 Task: Create a due date automation trigger when advanced on, on the tuesday after a card is due add dates not starting tomorrow at 11:00 AM.
Action: Mouse moved to (1253, 97)
Screenshot: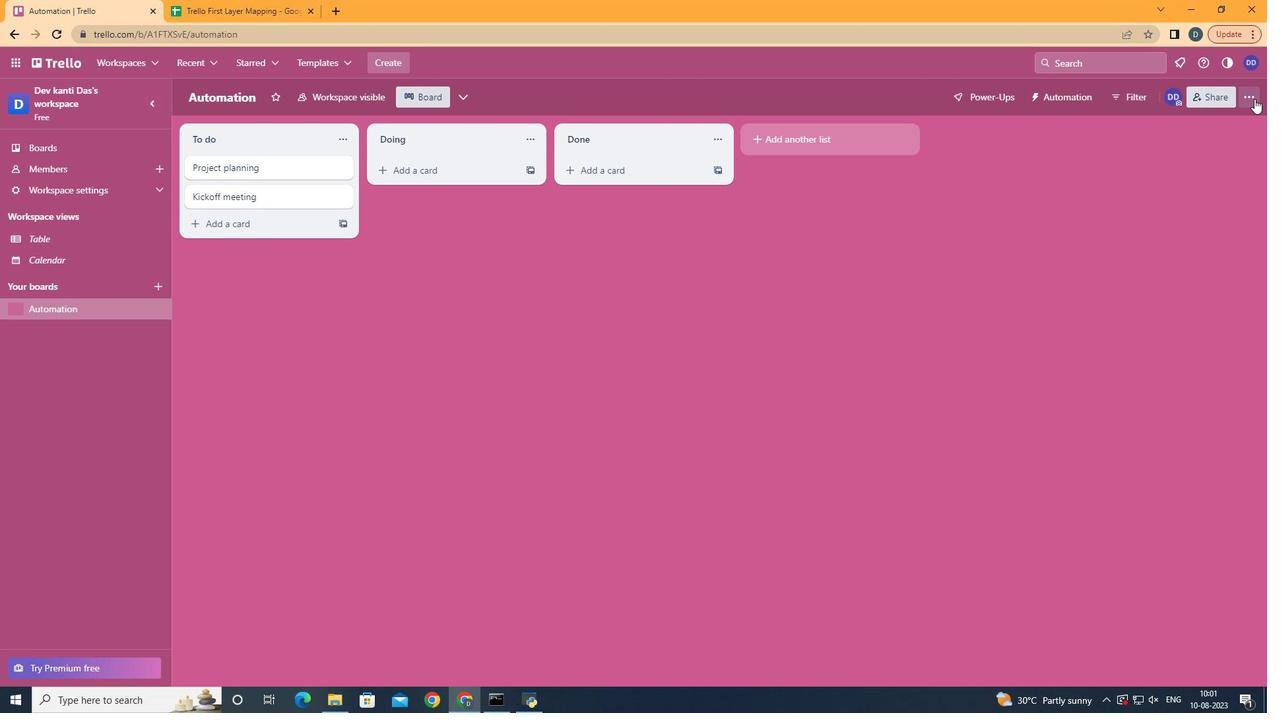 
Action: Mouse pressed left at (1253, 97)
Screenshot: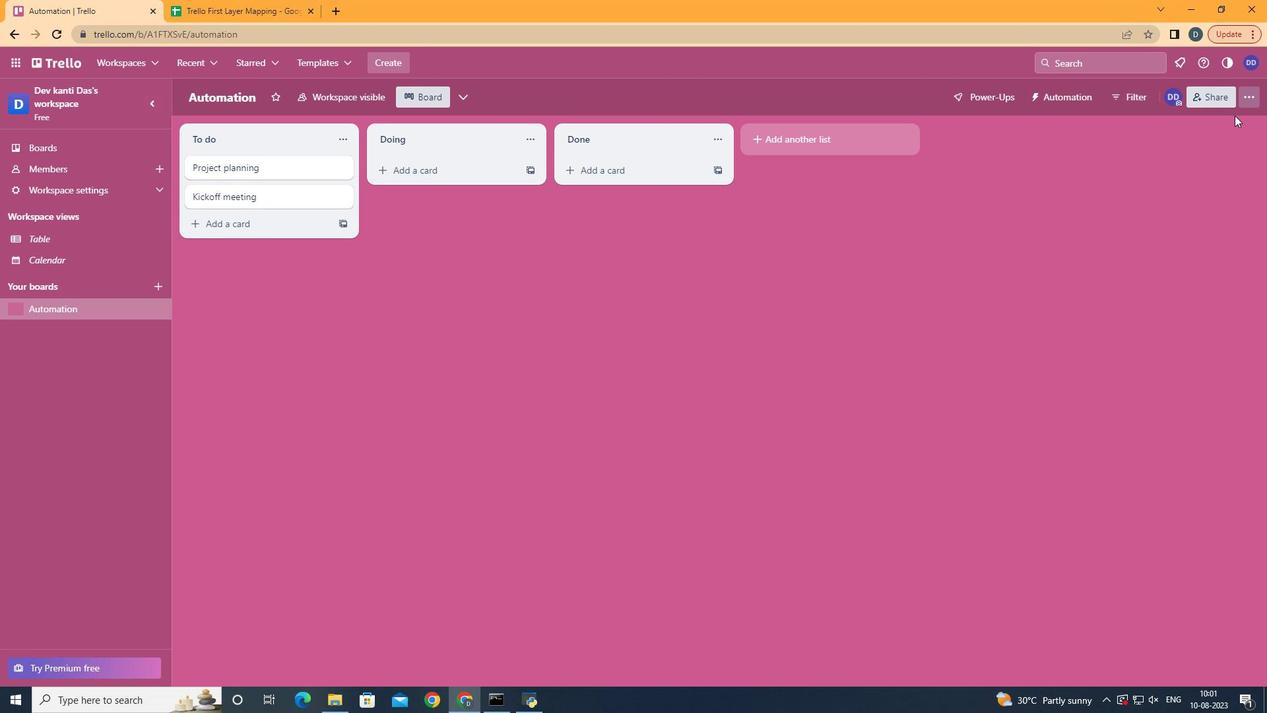 
Action: Mouse moved to (1139, 271)
Screenshot: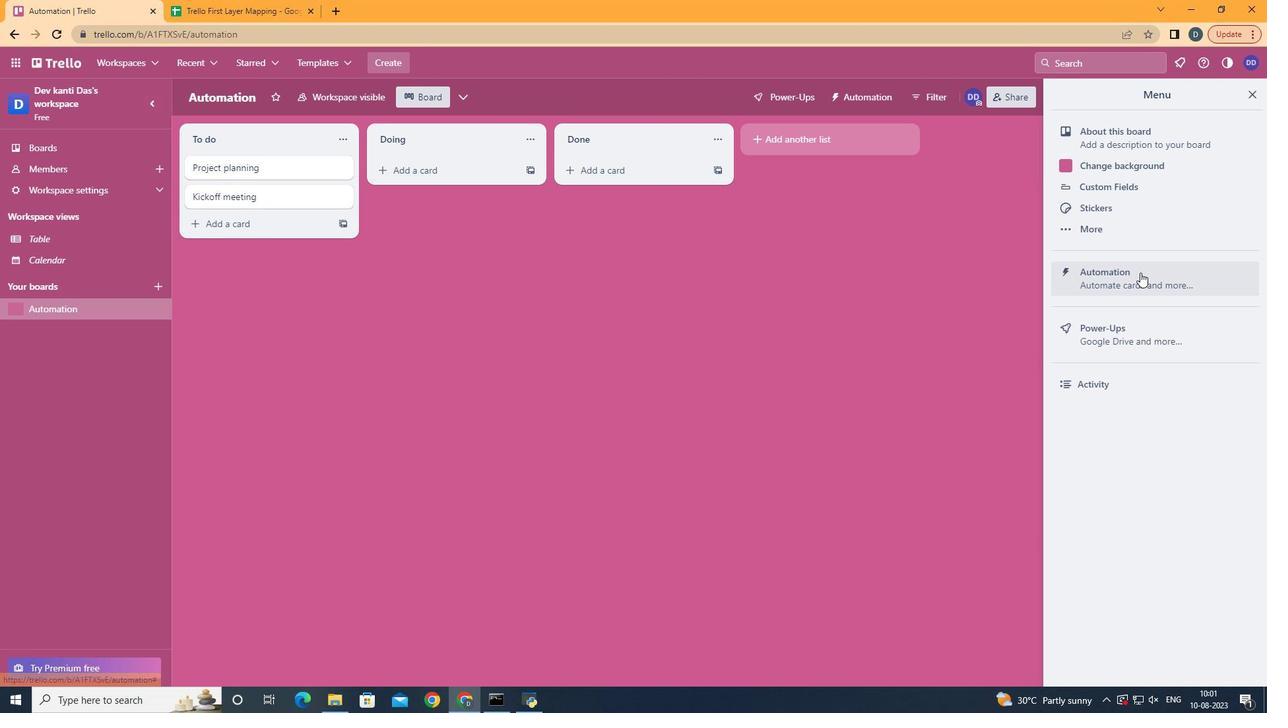 
Action: Mouse pressed left at (1139, 271)
Screenshot: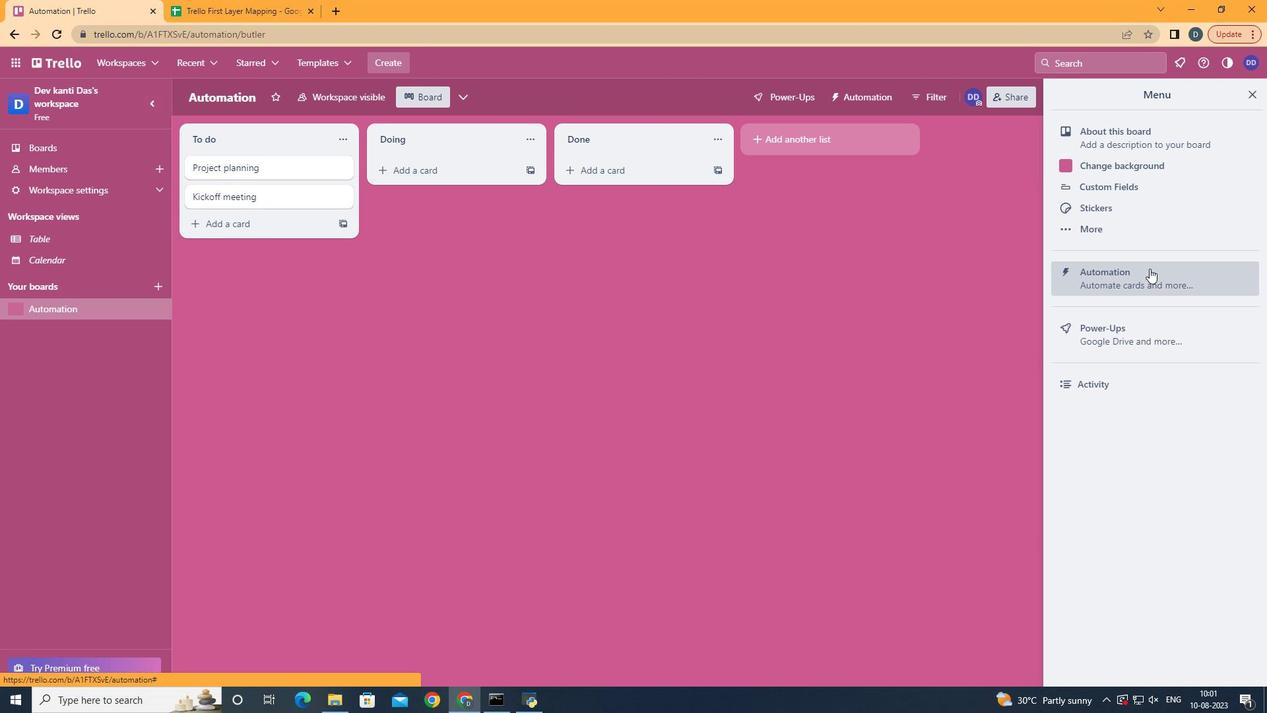 
Action: Mouse moved to (240, 268)
Screenshot: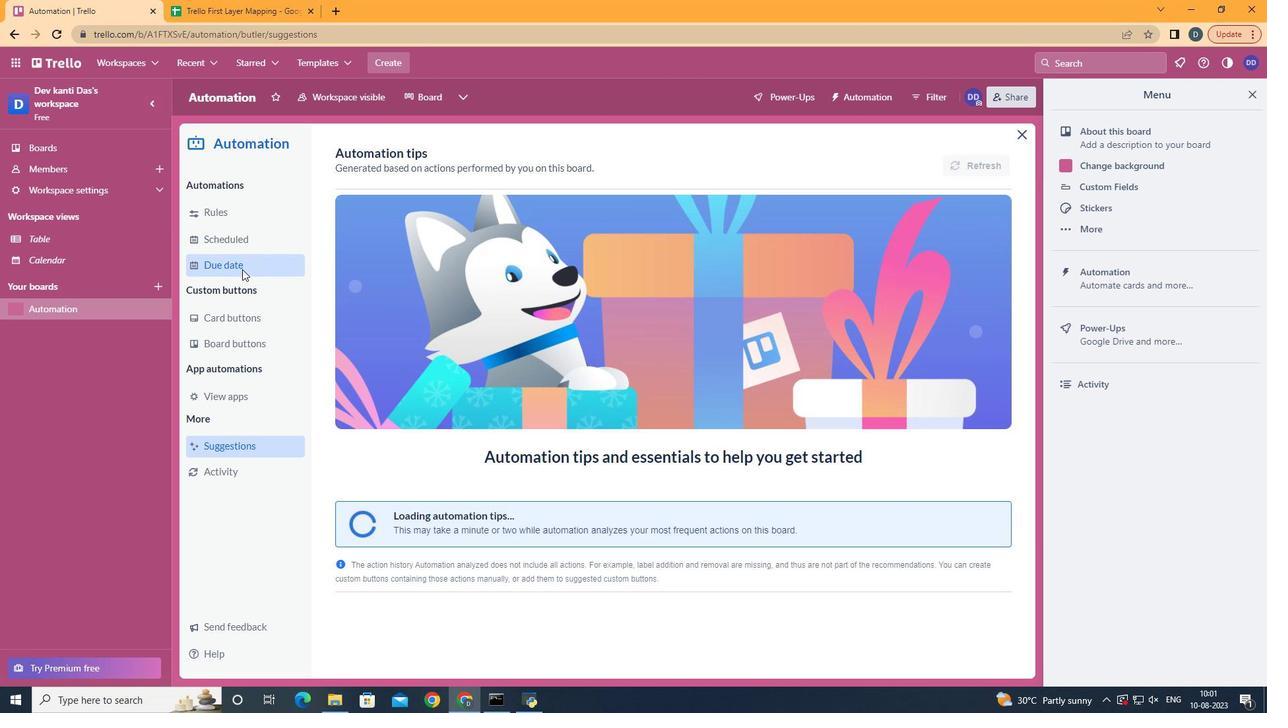 
Action: Mouse pressed left at (240, 268)
Screenshot: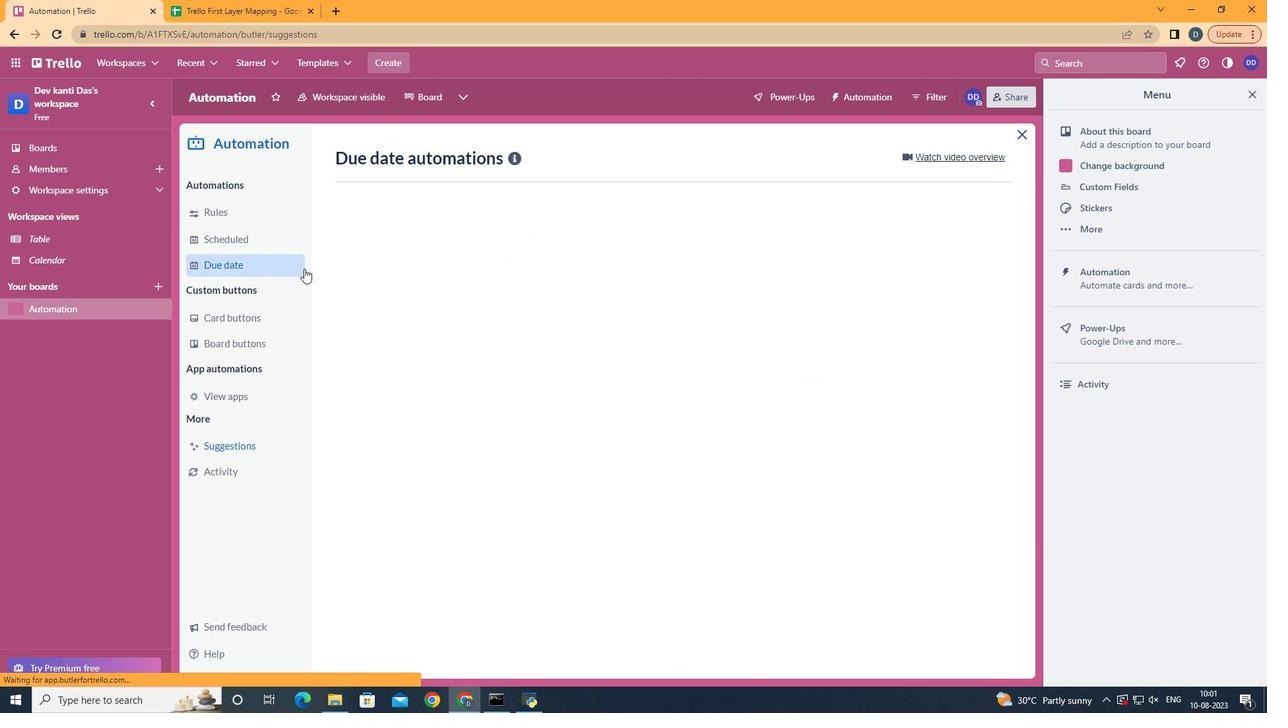 
Action: Mouse moved to (926, 150)
Screenshot: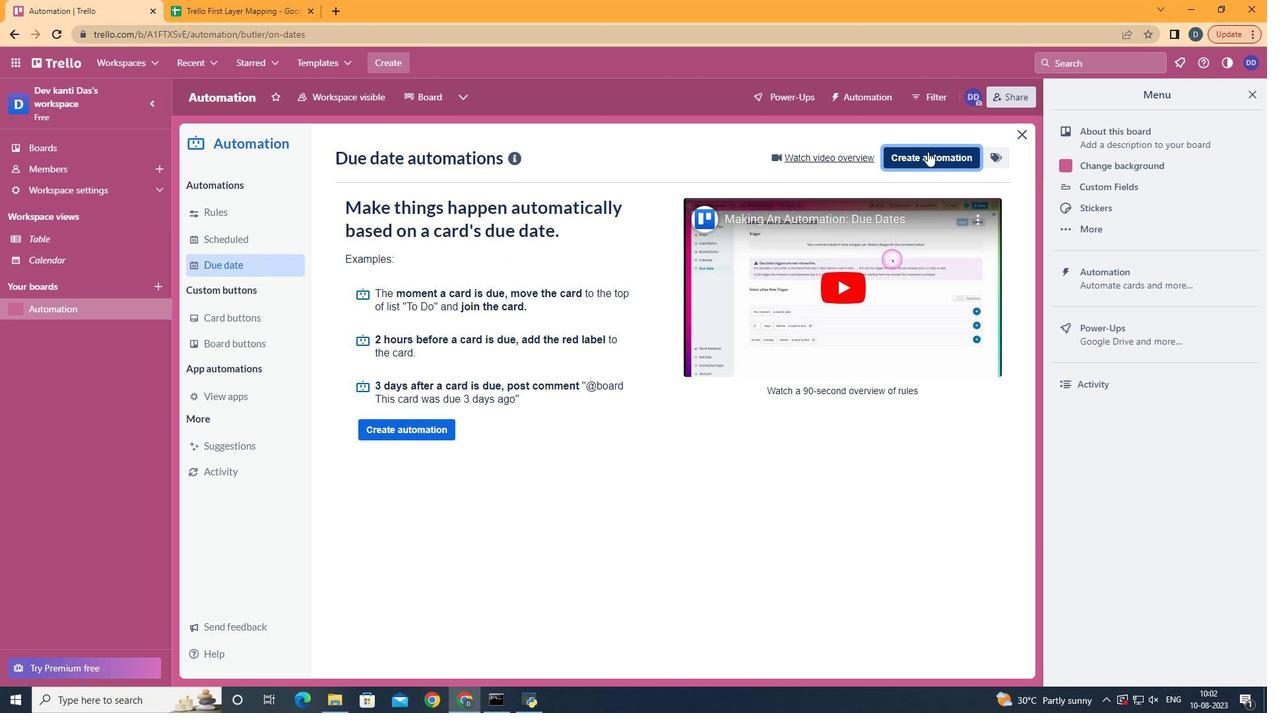 
Action: Mouse pressed left at (926, 150)
Screenshot: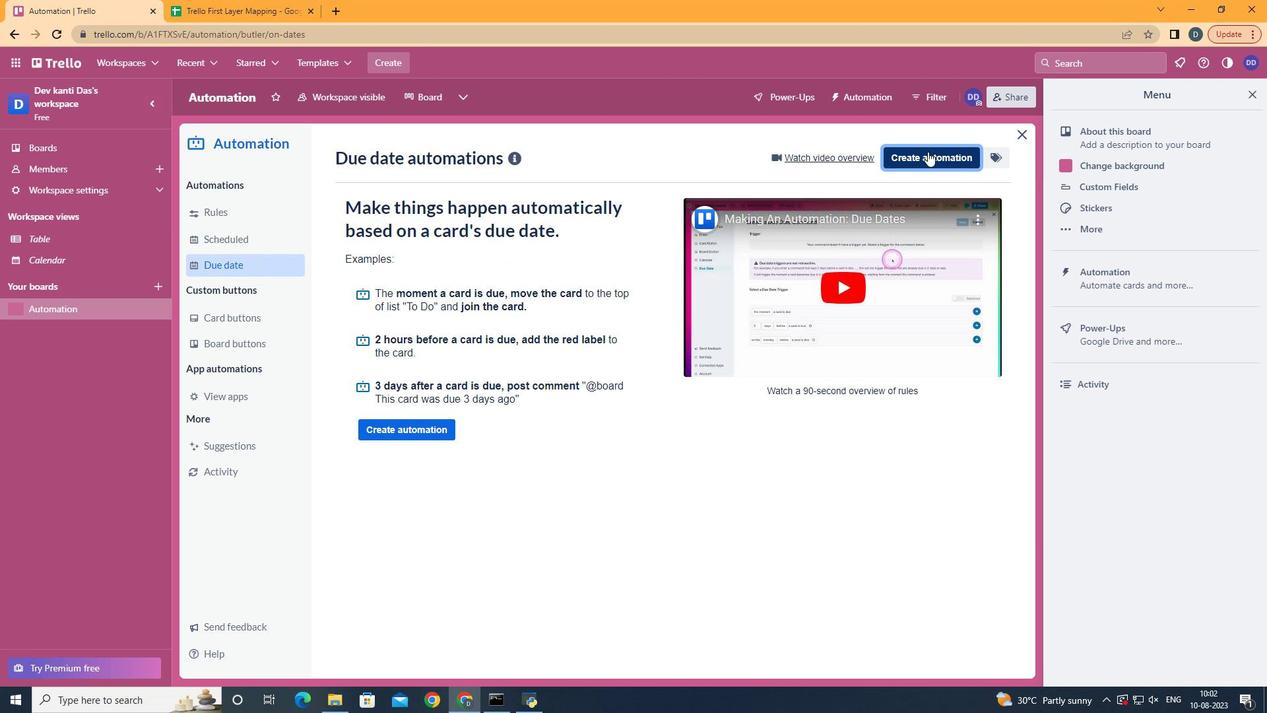 
Action: Mouse moved to (707, 277)
Screenshot: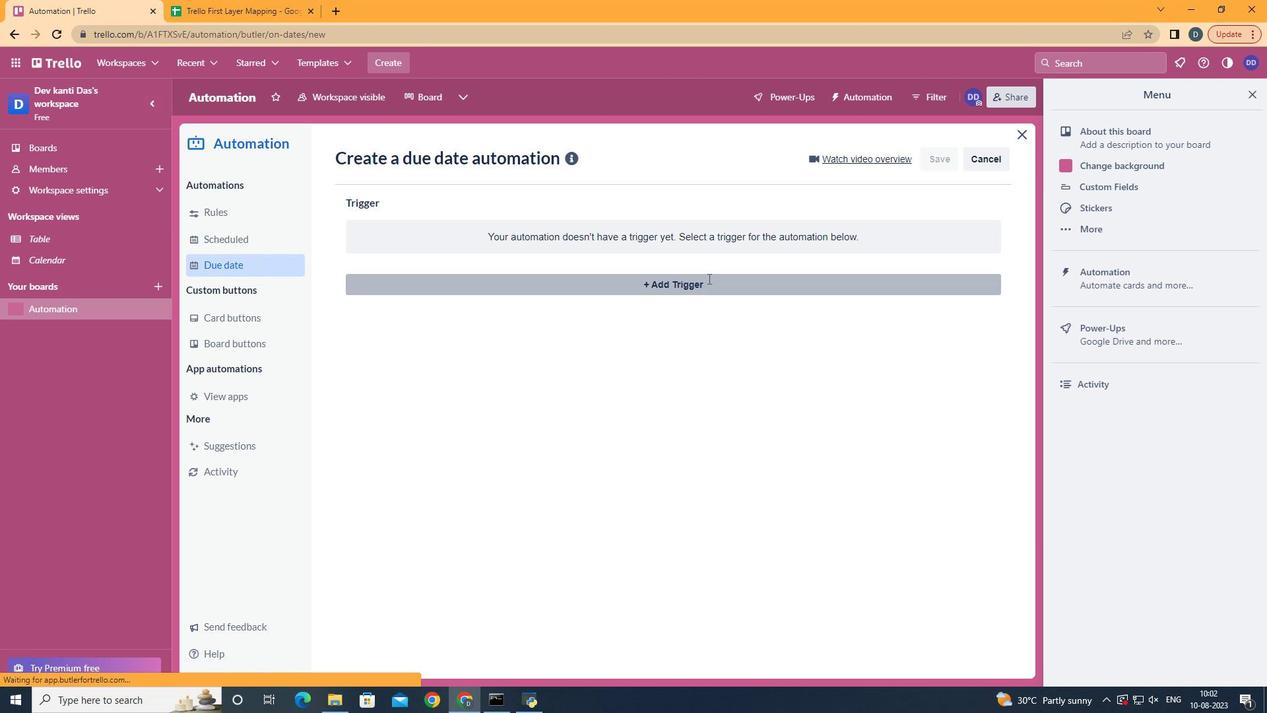 
Action: Mouse pressed left at (707, 277)
Screenshot: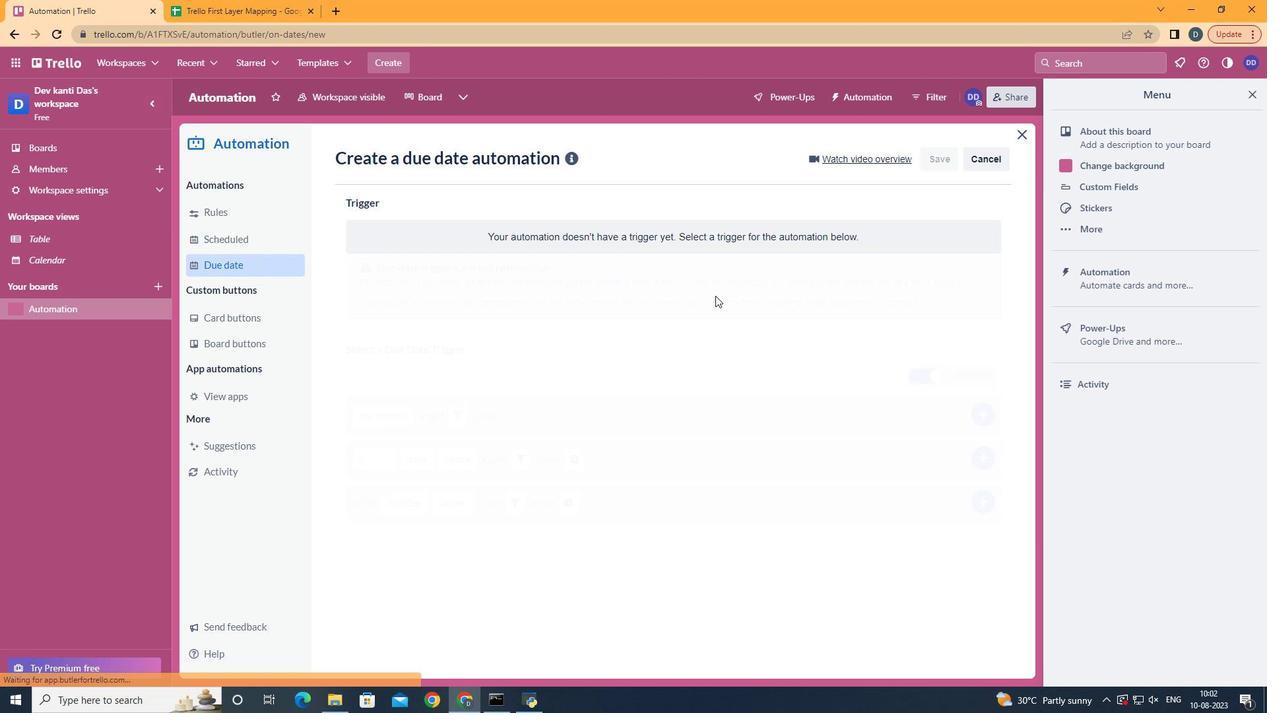 
Action: Mouse moved to (431, 364)
Screenshot: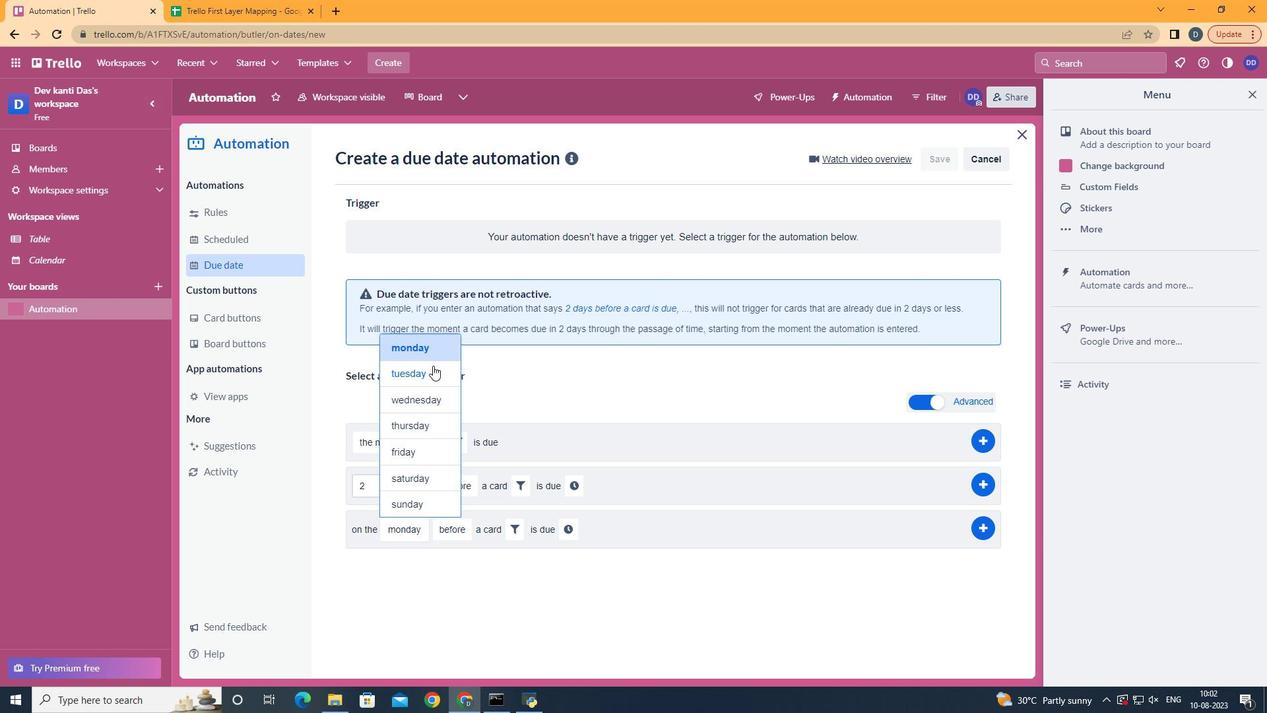
Action: Mouse pressed left at (431, 364)
Screenshot: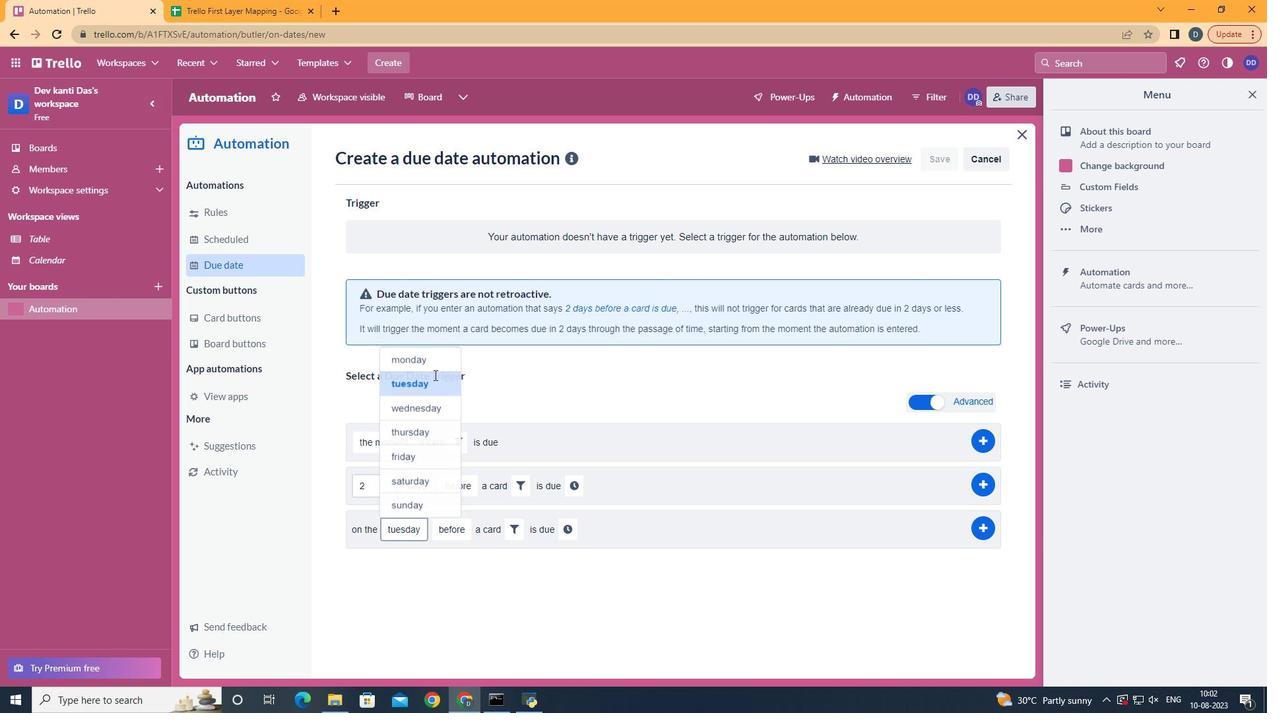 
Action: Mouse moved to (454, 575)
Screenshot: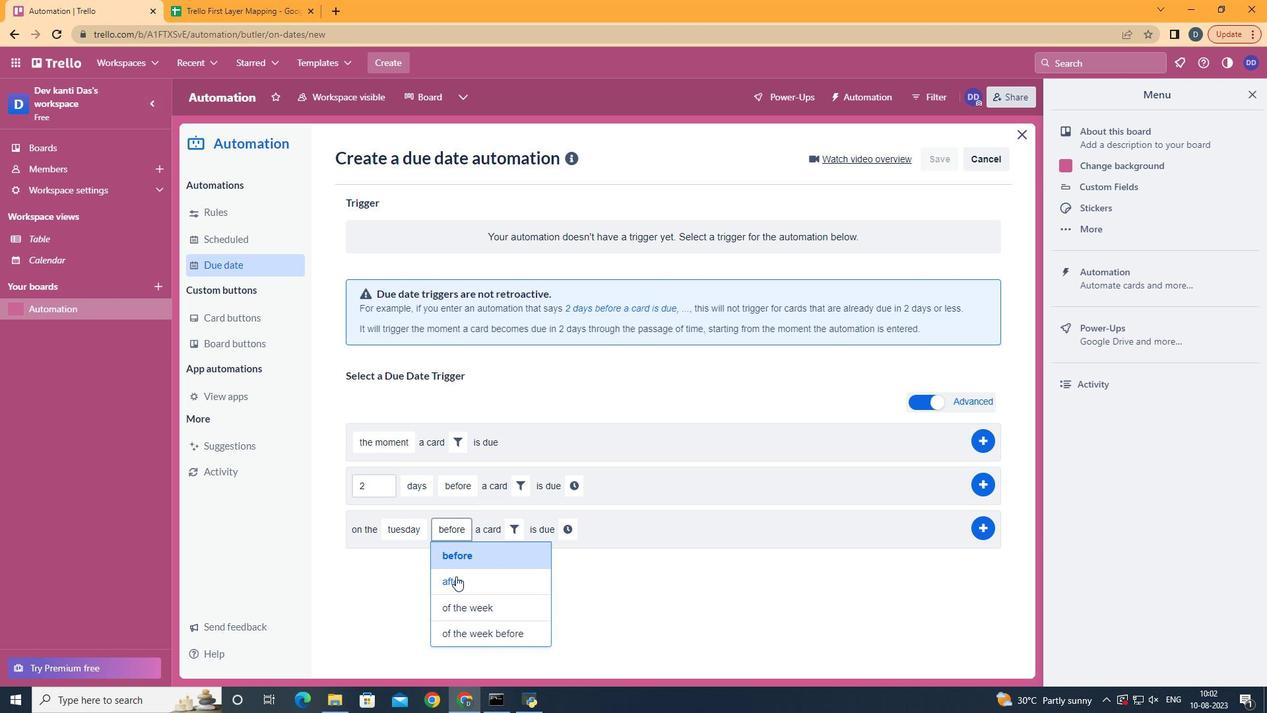 
Action: Mouse pressed left at (454, 575)
Screenshot: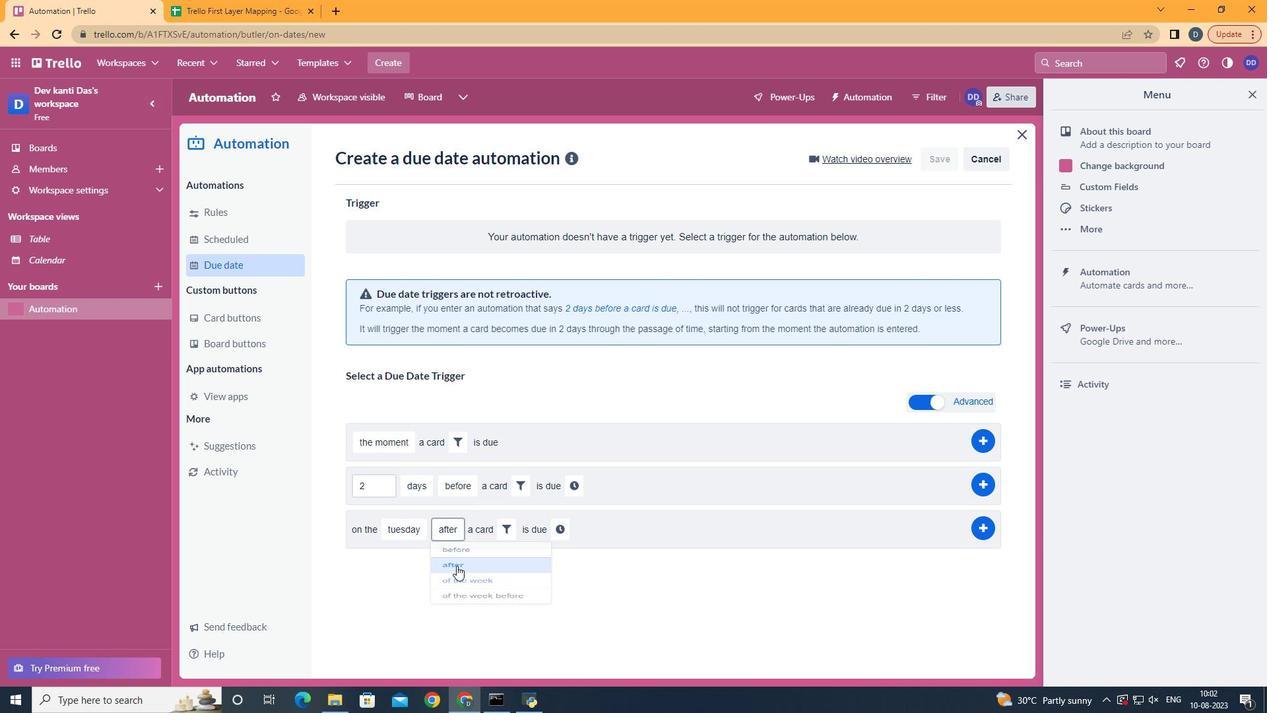 
Action: Mouse moved to (499, 523)
Screenshot: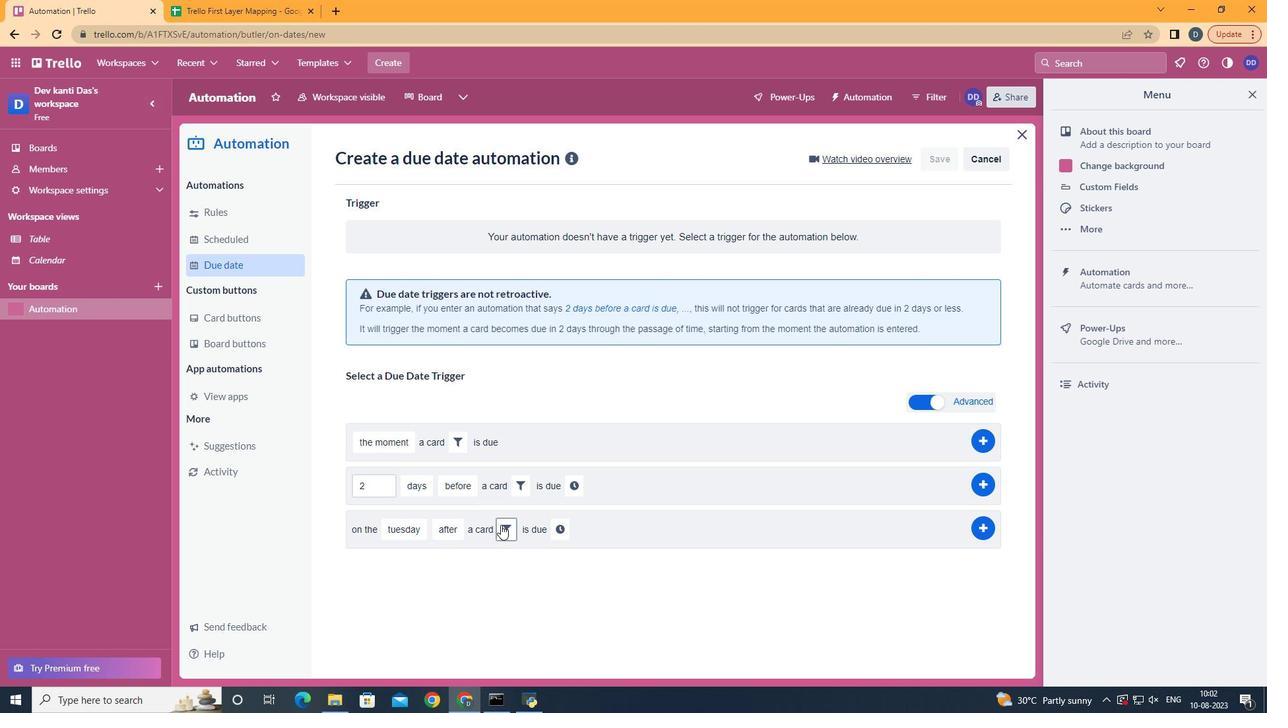 
Action: Mouse pressed left at (499, 523)
Screenshot: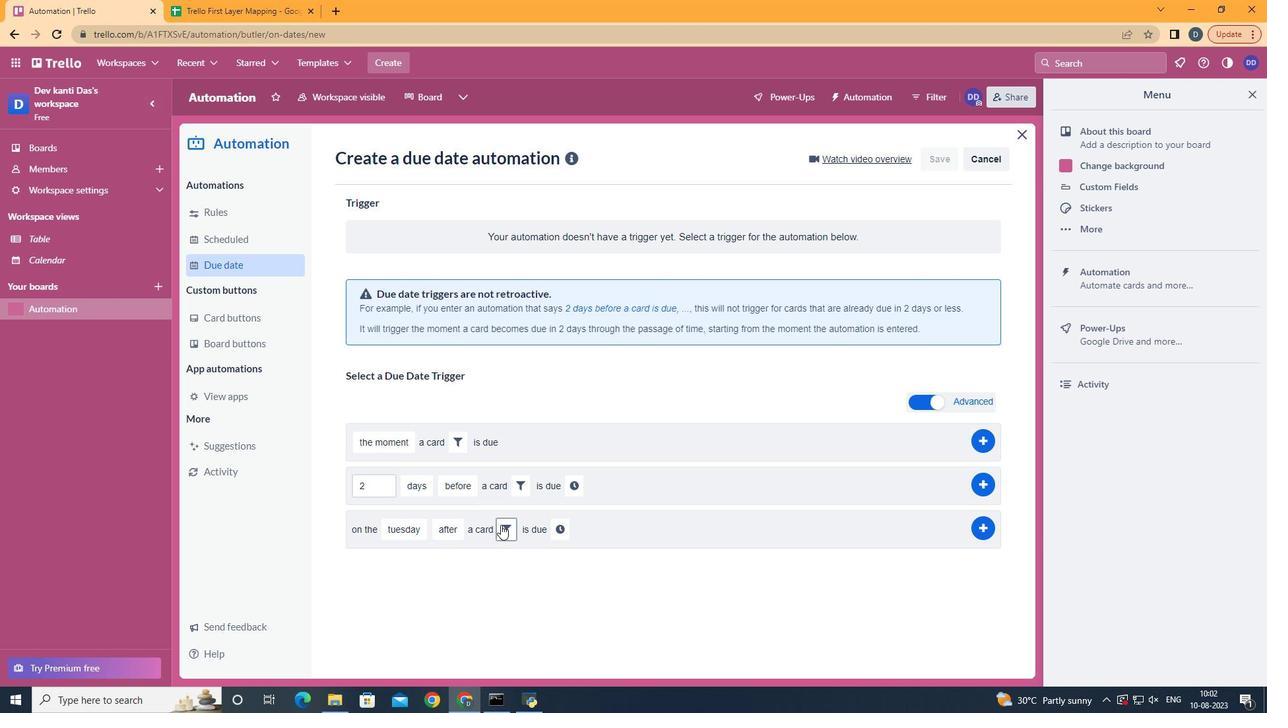 
Action: Mouse moved to (572, 577)
Screenshot: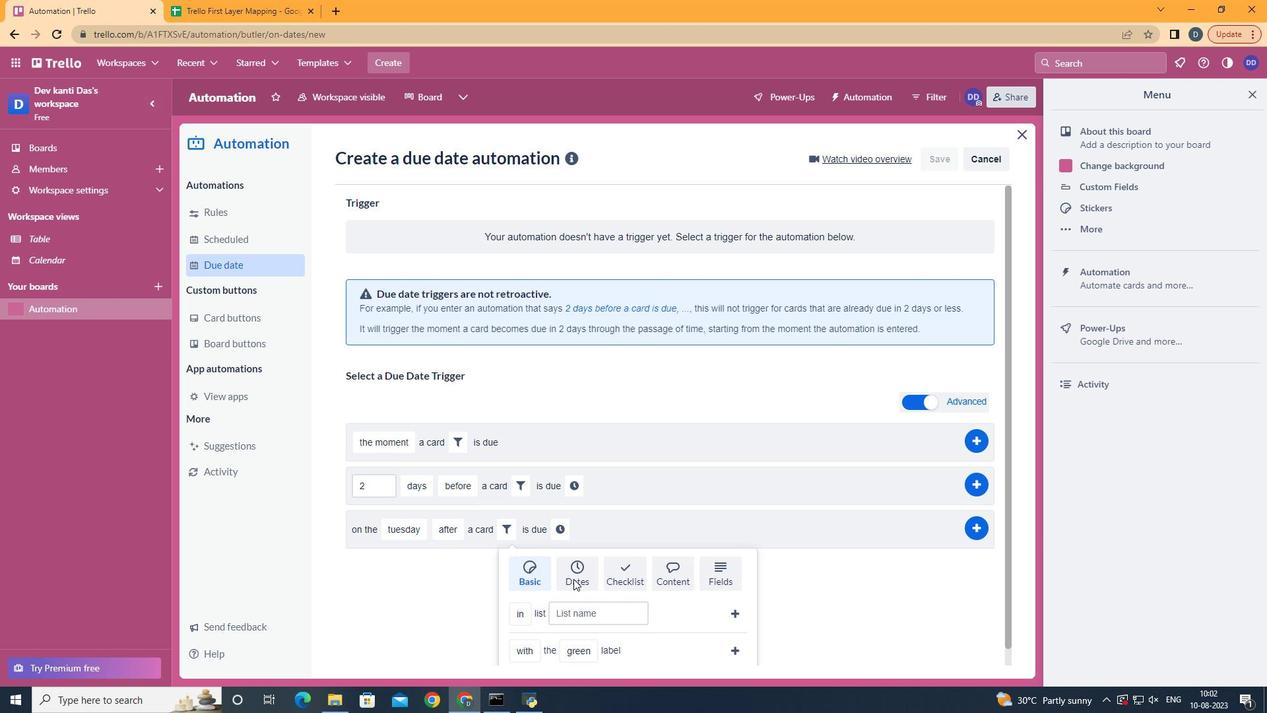 
Action: Mouse pressed left at (572, 577)
Screenshot: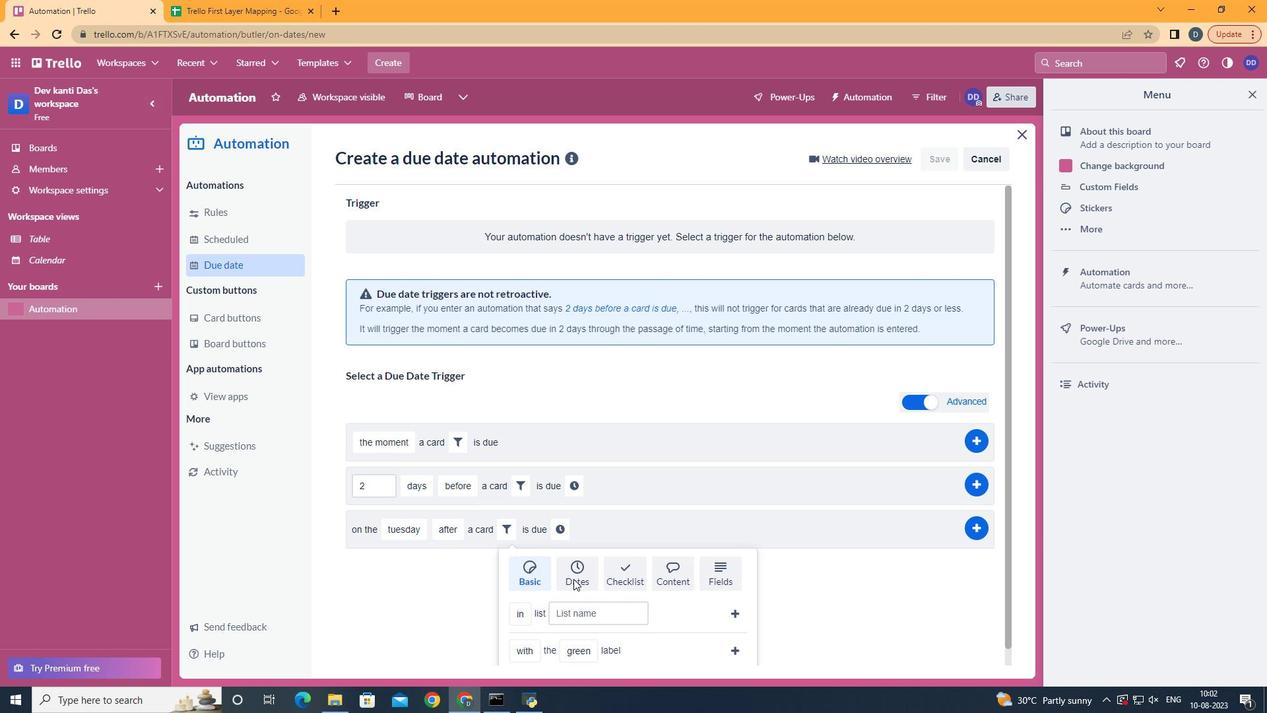 
Action: Mouse moved to (573, 577)
Screenshot: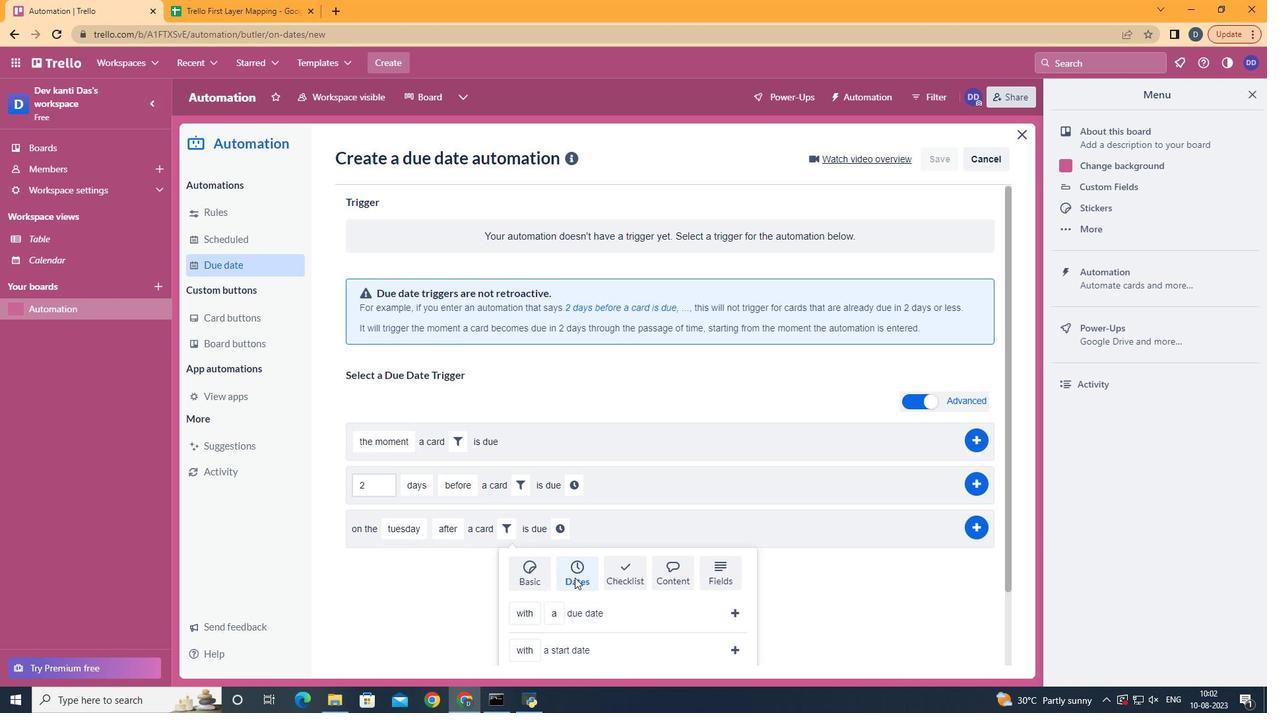 
Action: Mouse scrolled (573, 576) with delta (0, 0)
Screenshot: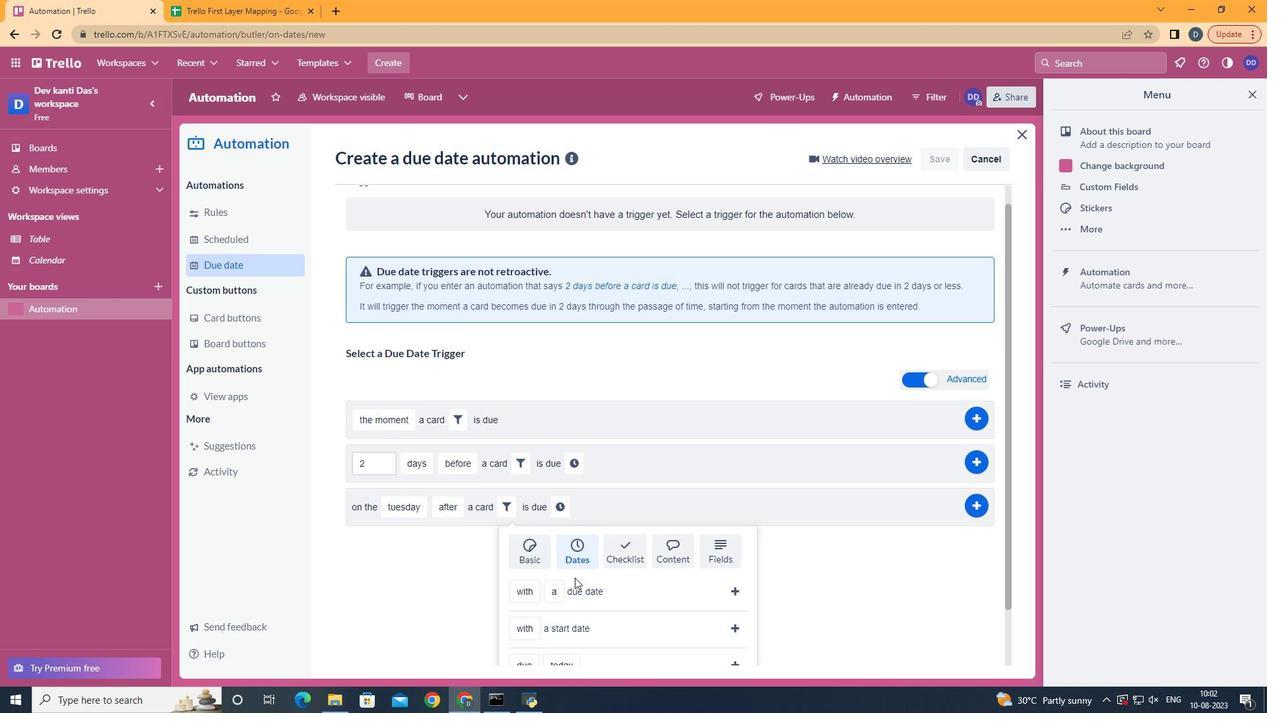 
Action: Mouse moved to (573, 576)
Screenshot: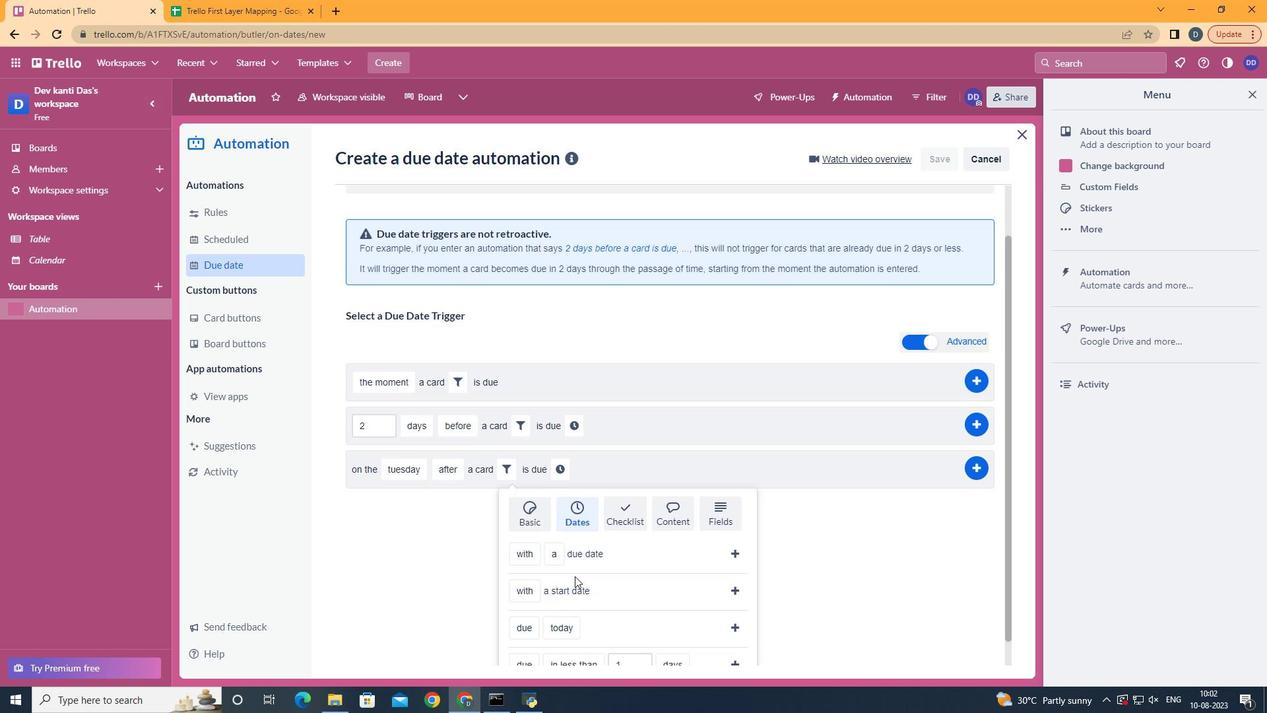 
Action: Mouse scrolled (573, 576) with delta (0, 0)
Screenshot: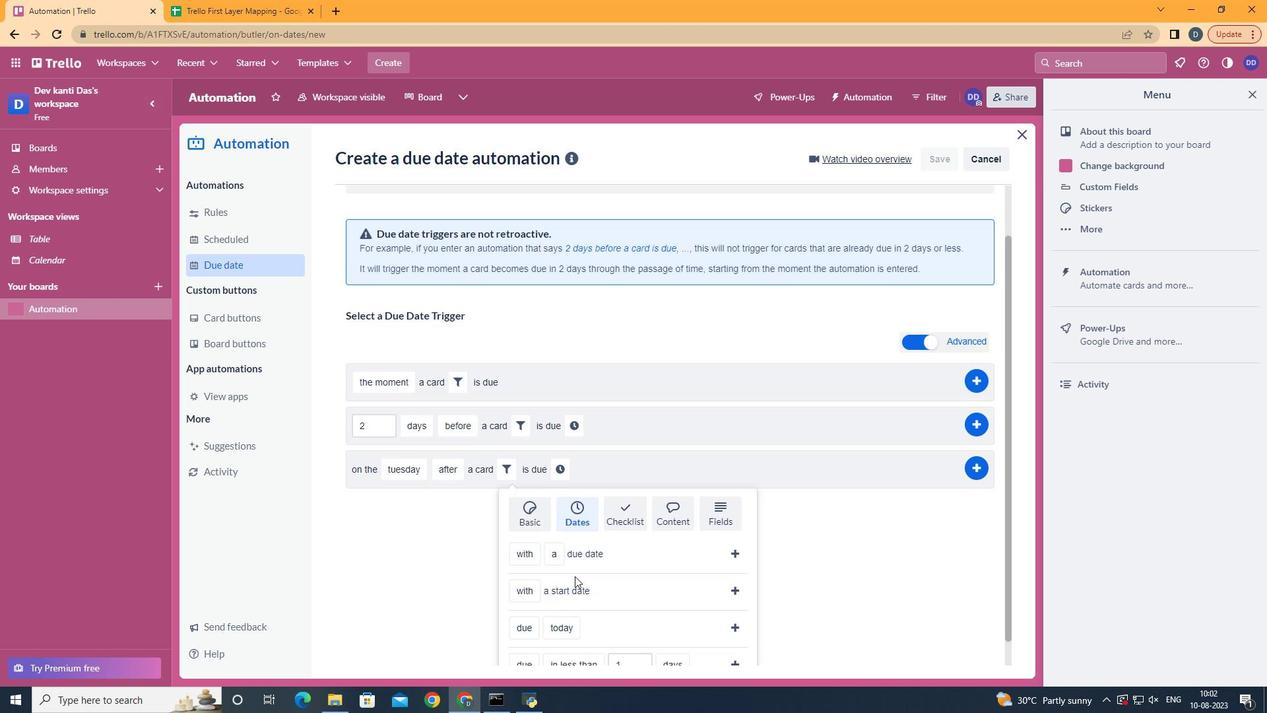 
Action: Mouse scrolled (573, 576) with delta (0, 0)
Screenshot: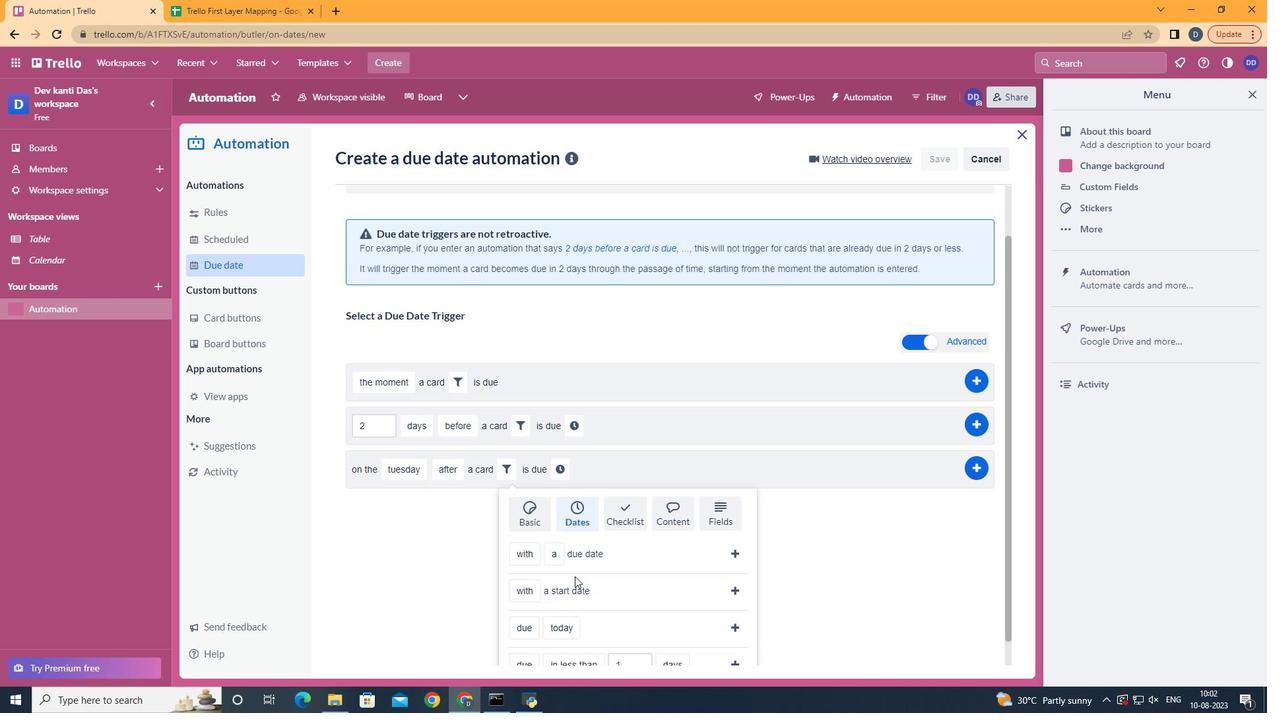 
Action: Mouse scrolled (573, 575) with delta (0, 0)
Screenshot: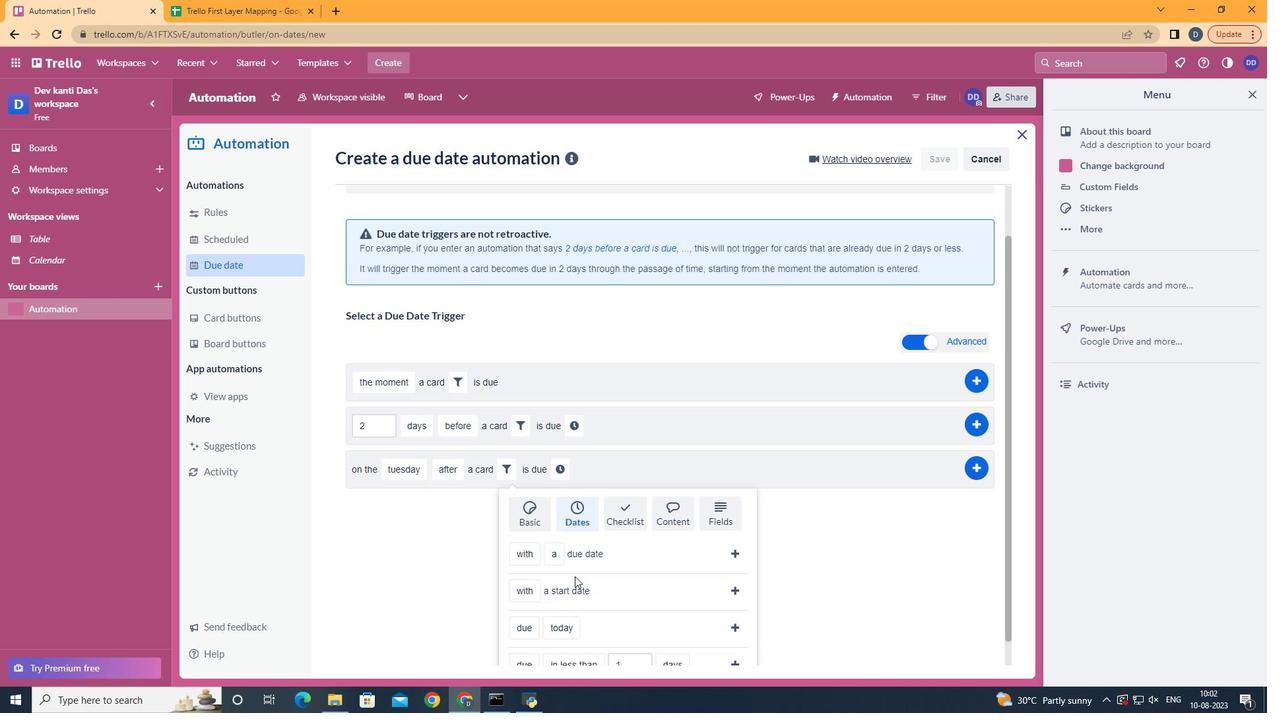 
Action: Mouse moved to (534, 573)
Screenshot: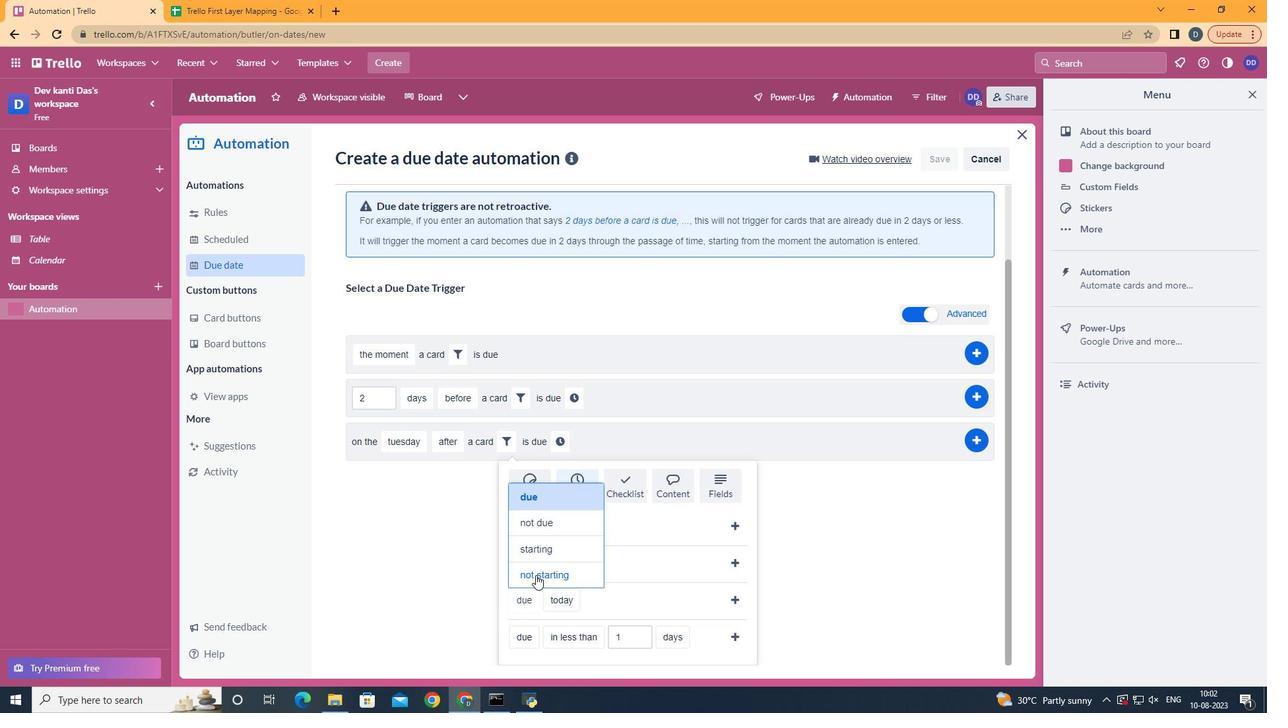 
Action: Mouse pressed left at (534, 573)
Screenshot: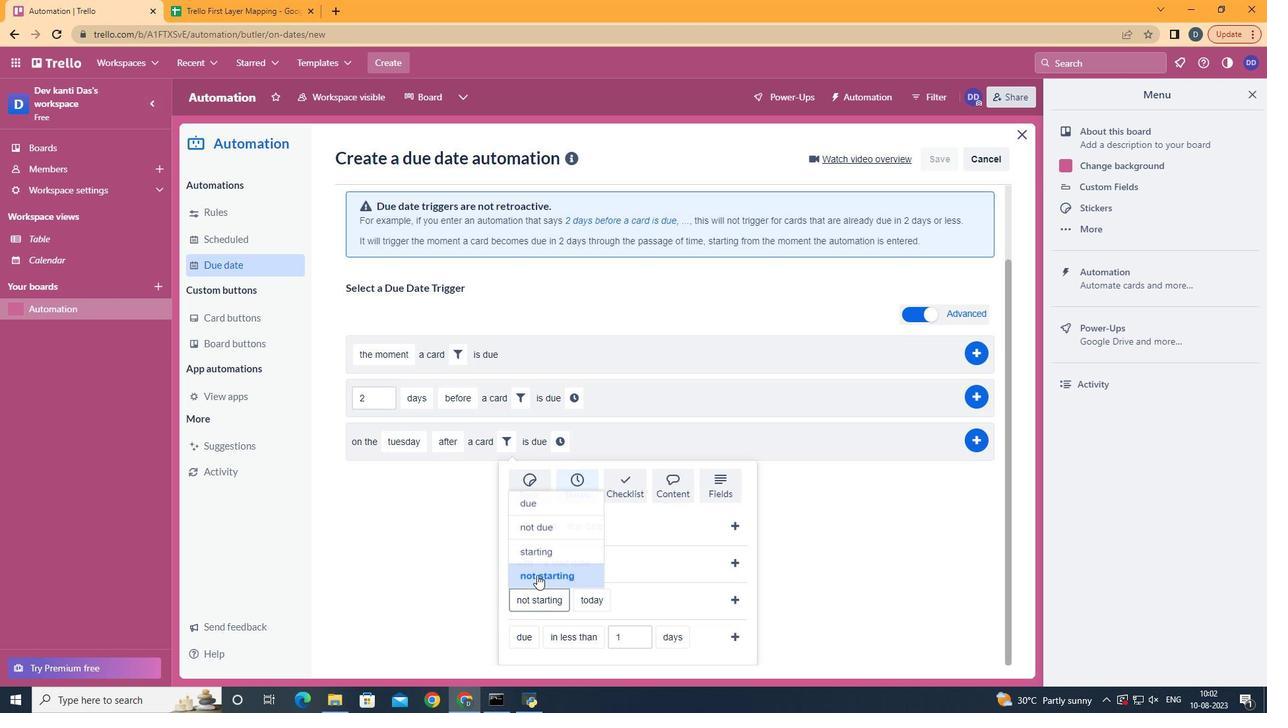 
Action: Mouse moved to (612, 467)
Screenshot: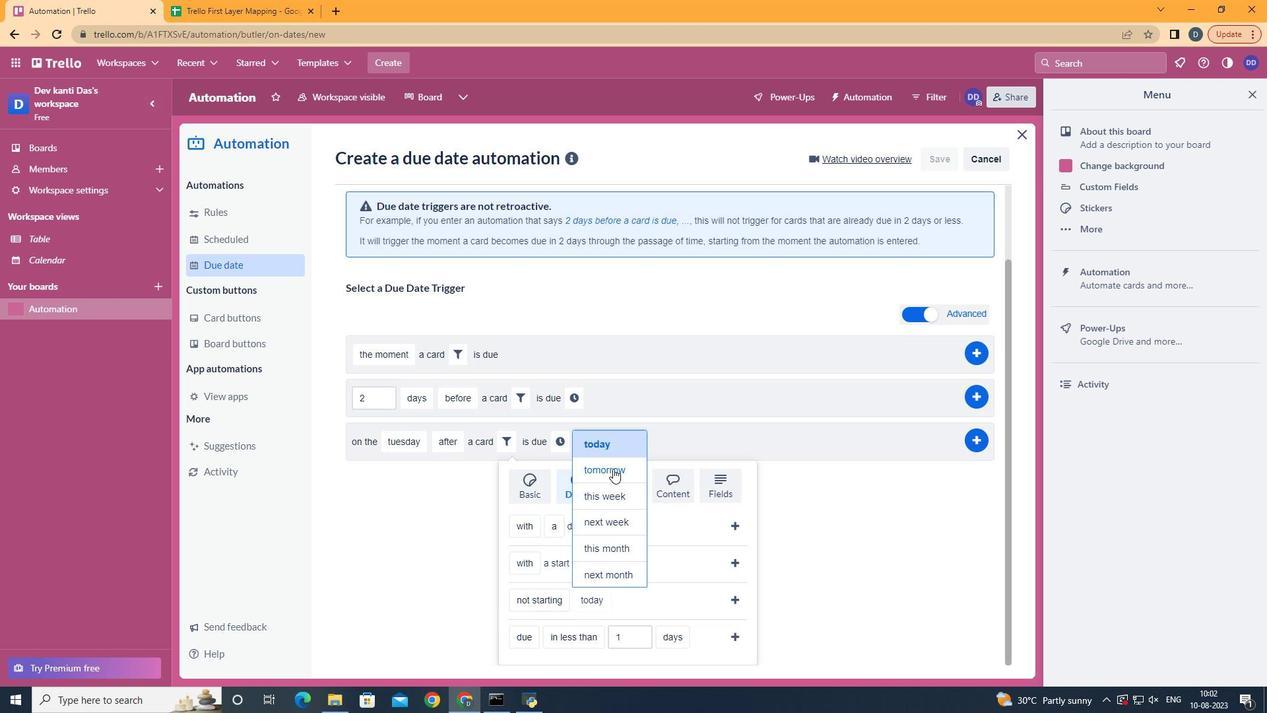 
Action: Mouse pressed left at (612, 467)
Screenshot: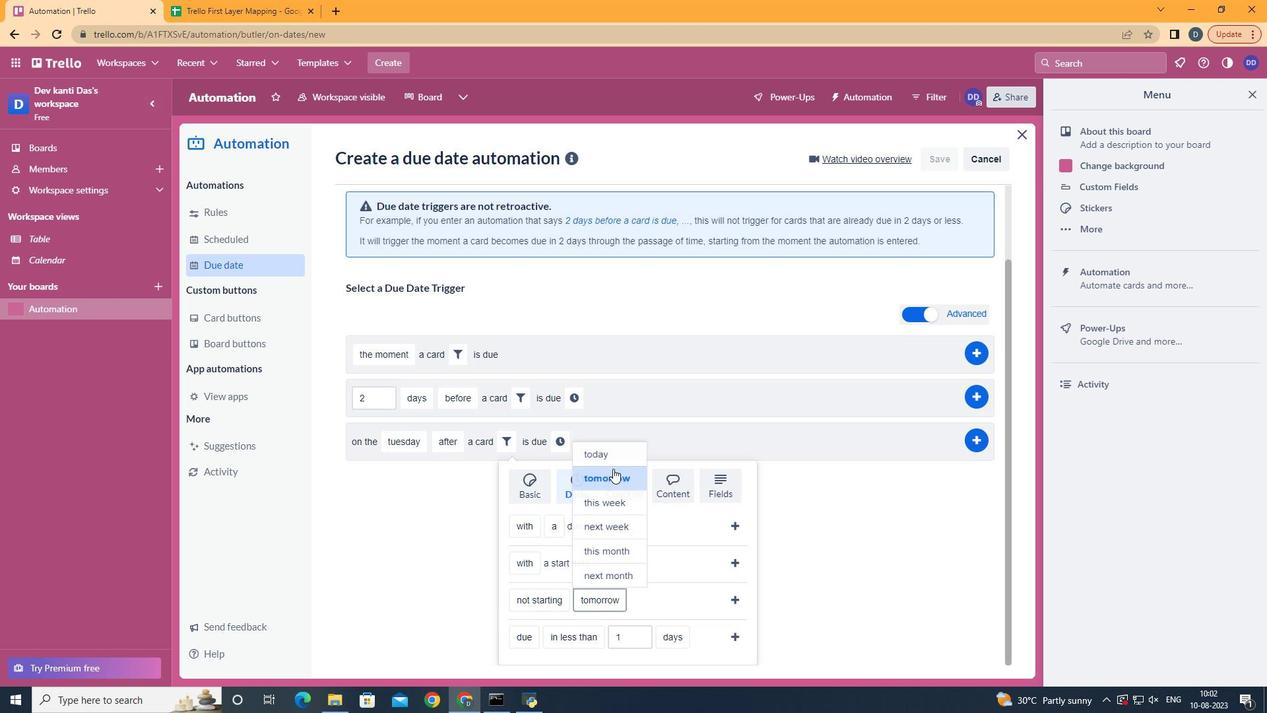 
Action: Mouse moved to (737, 604)
Screenshot: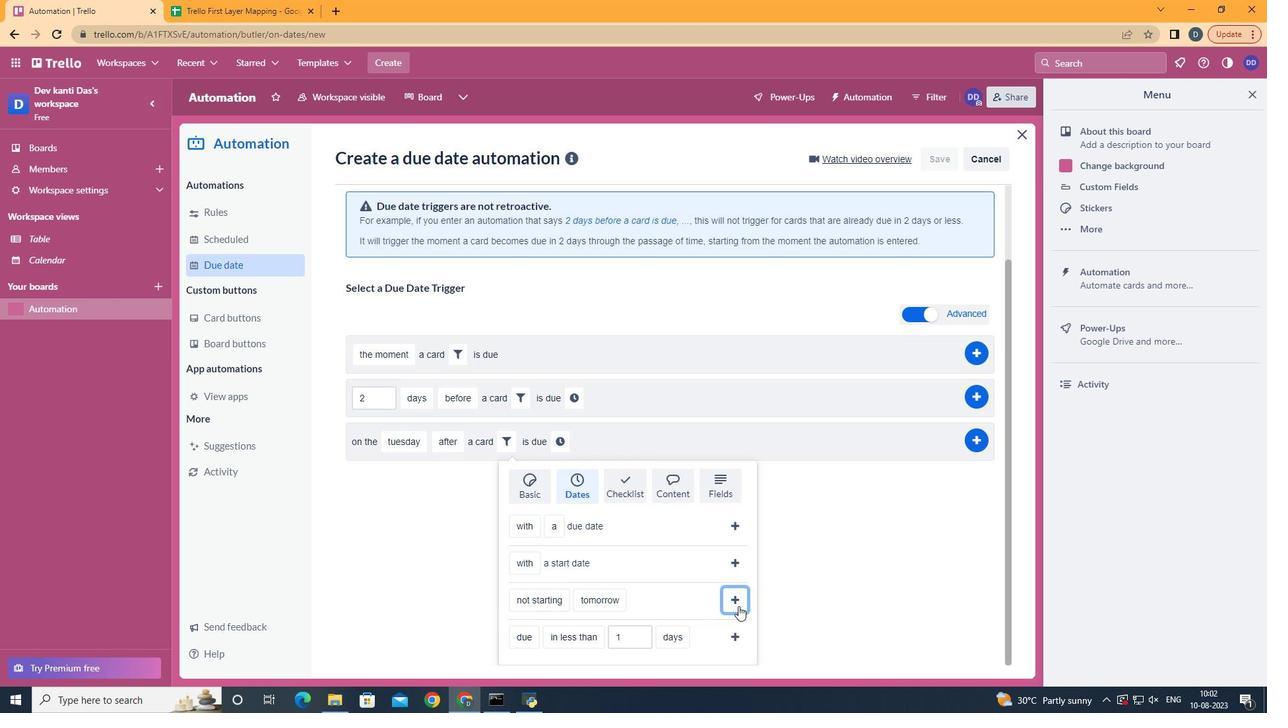
Action: Mouse pressed left at (737, 604)
Screenshot: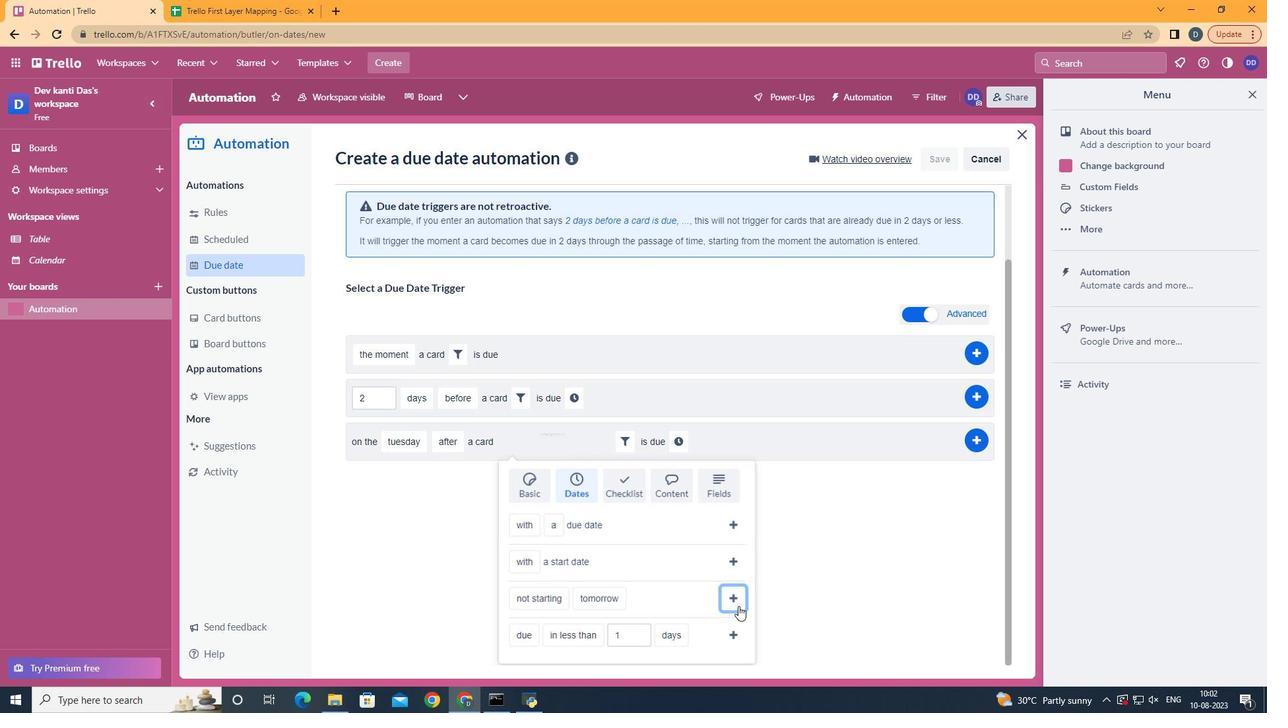 
Action: Mouse moved to (684, 538)
Screenshot: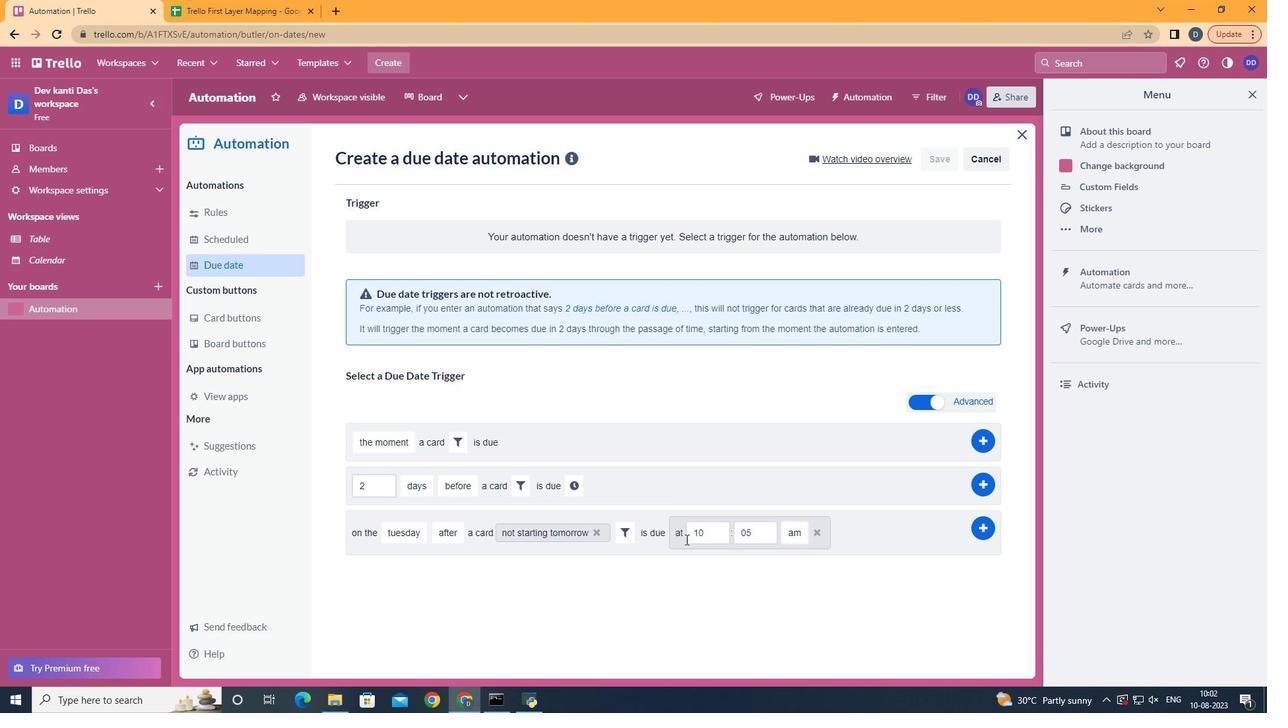 
Action: Mouse pressed left at (684, 538)
Screenshot: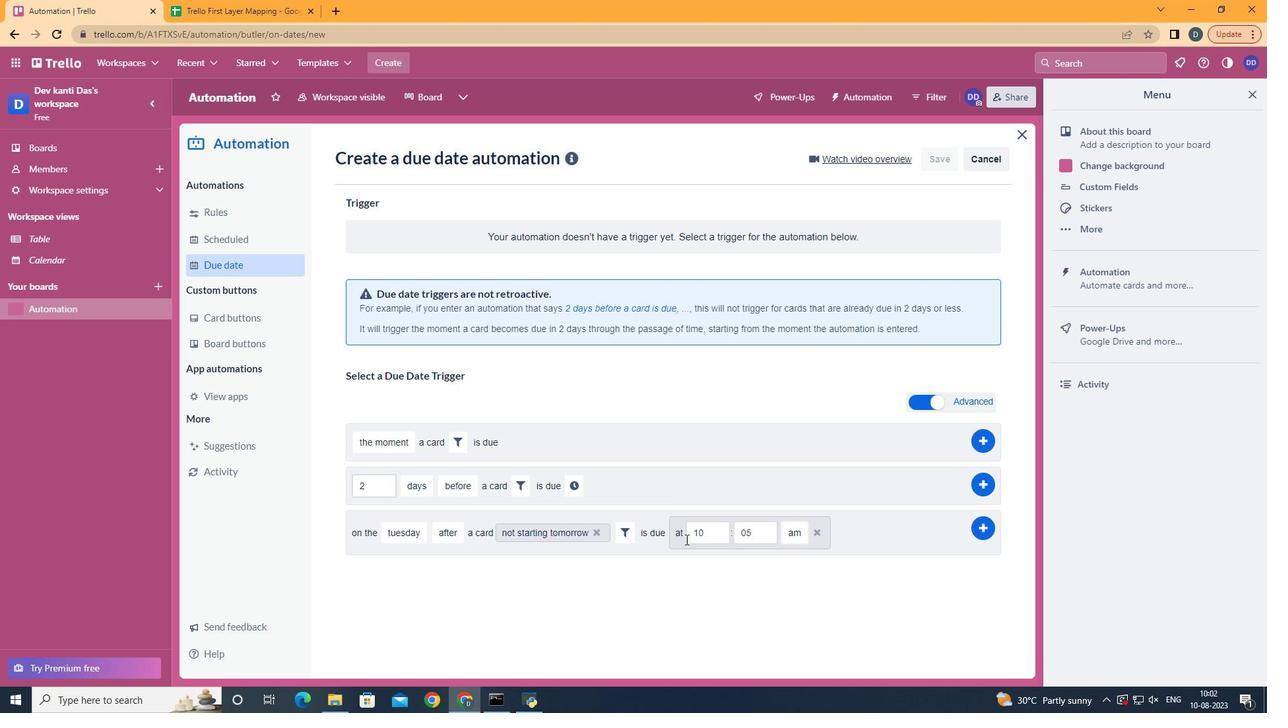 
Action: Mouse moved to (730, 522)
Screenshot: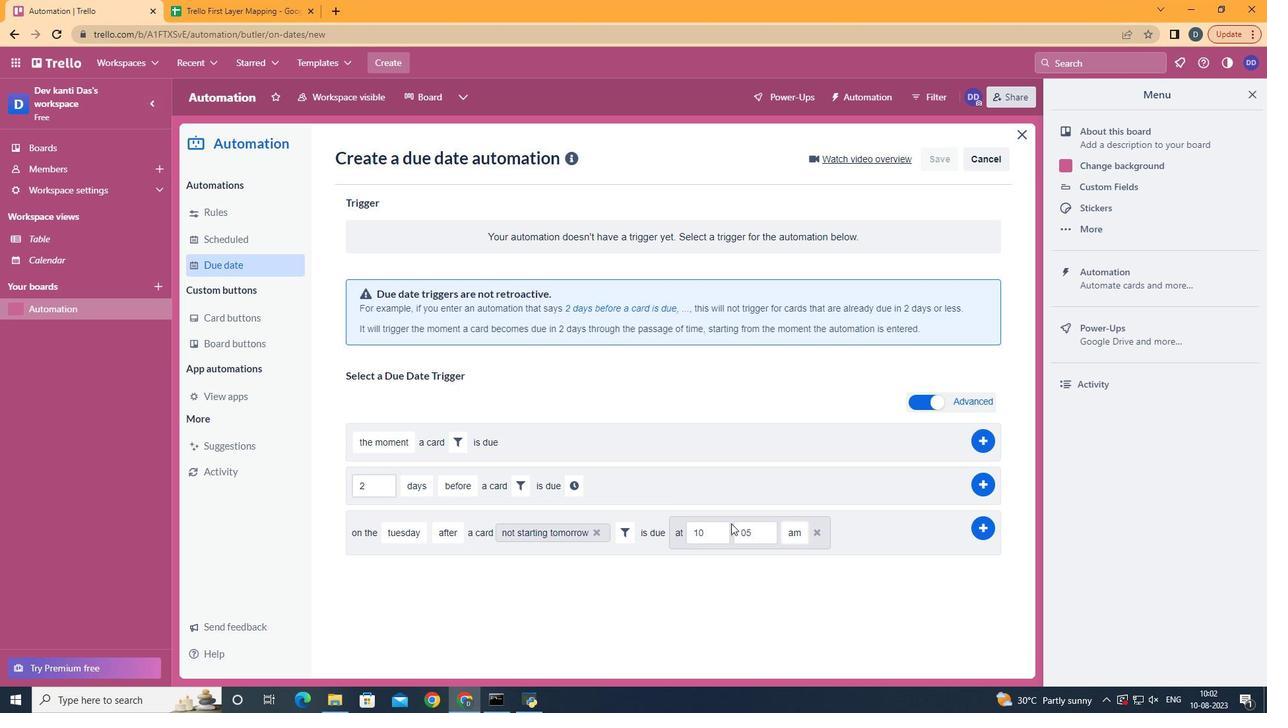 
Action: Mouse pressed left at (730, 522)
Screenshot: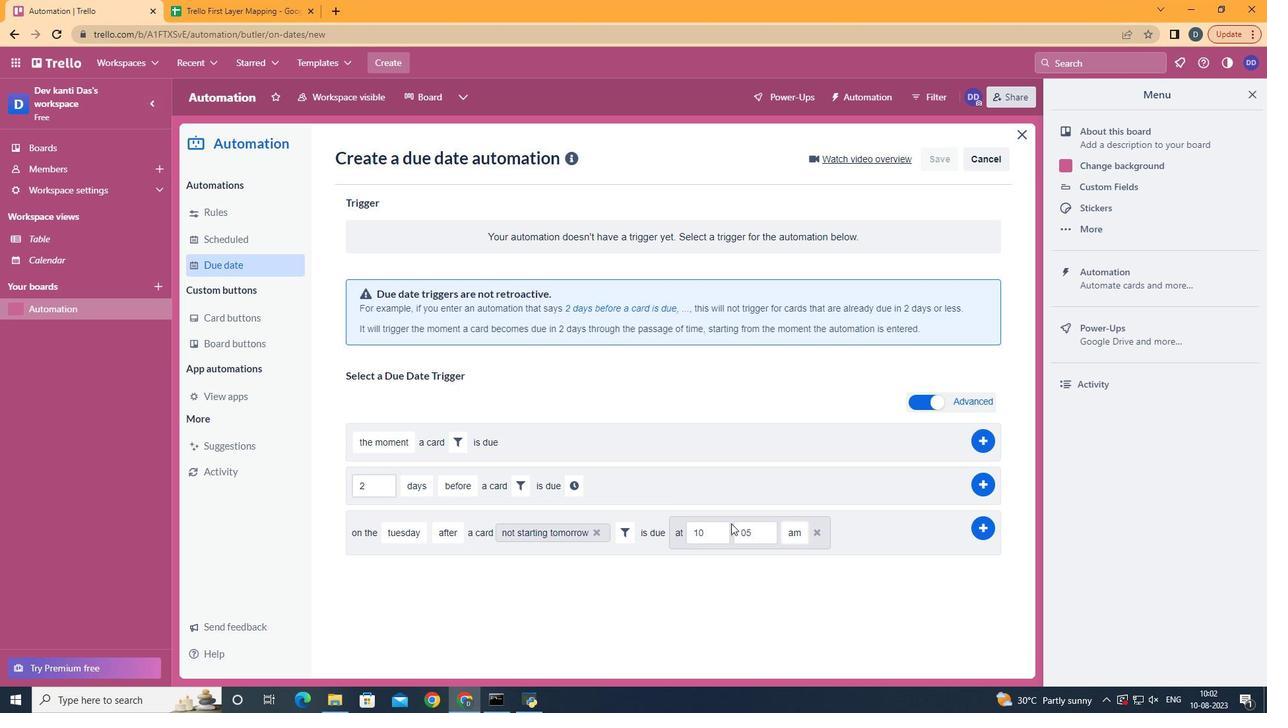 
Action: Mouse moved to (707, 526)
Screenshot: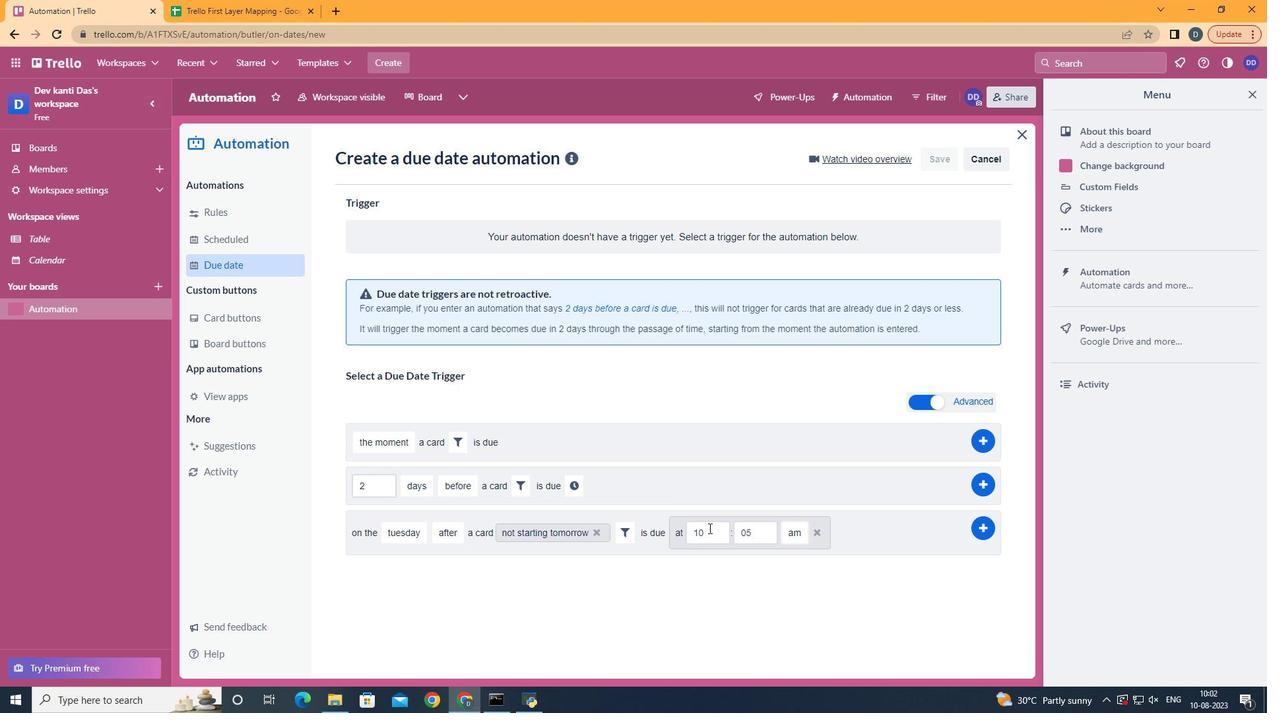 
Action: Mouse pressed left at (707, 526)
Screenshot: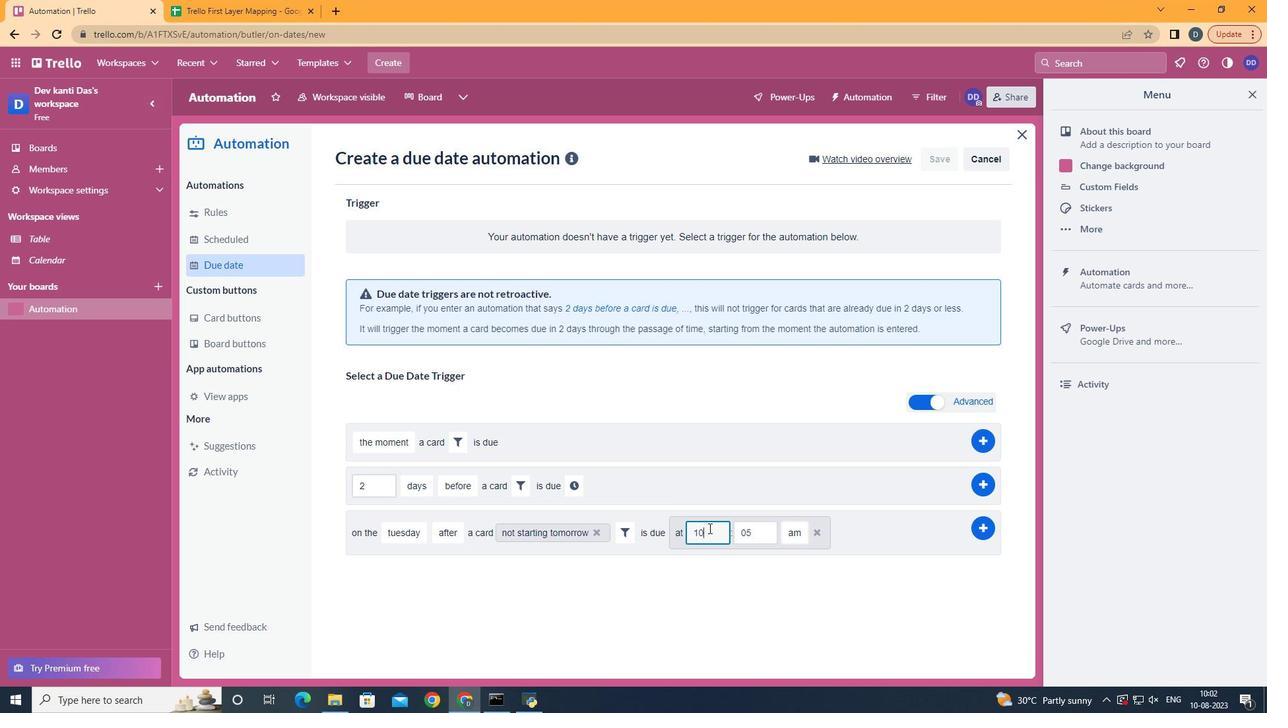 
Action: Mouse moved to (695, 529)
Screenshot: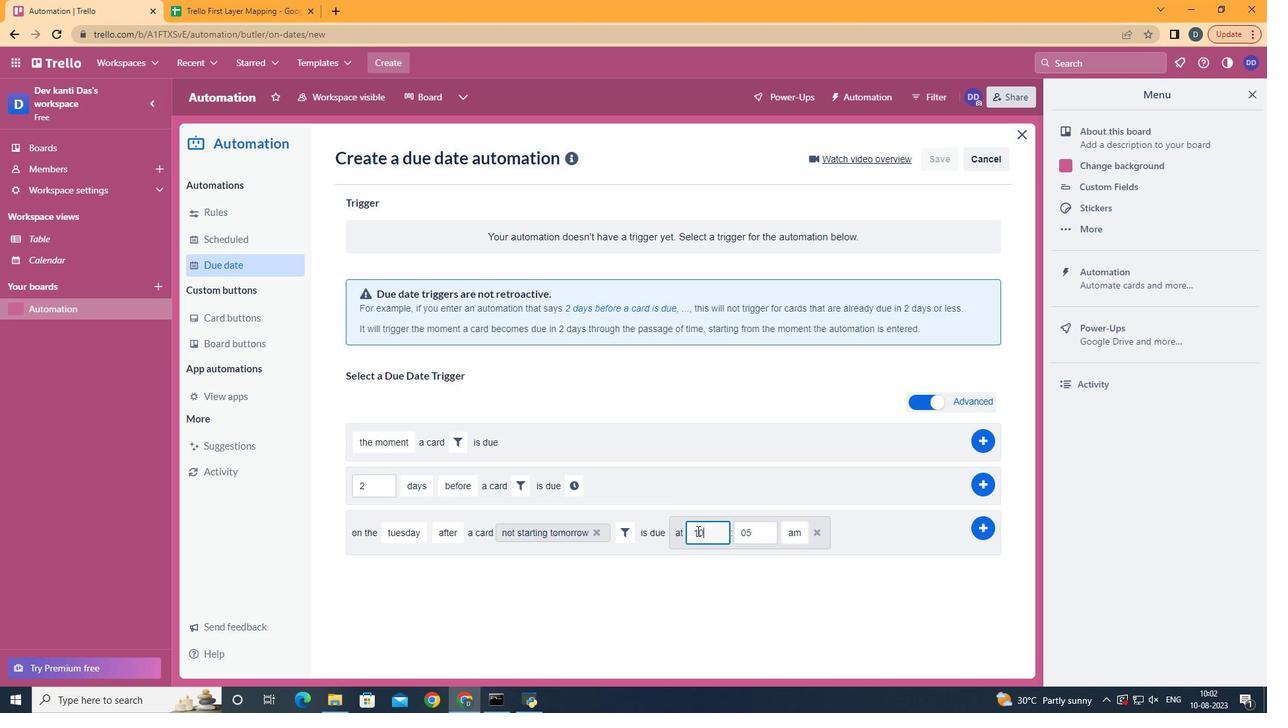 
Action: Key pressed <Key.backspace>1
Screenshot: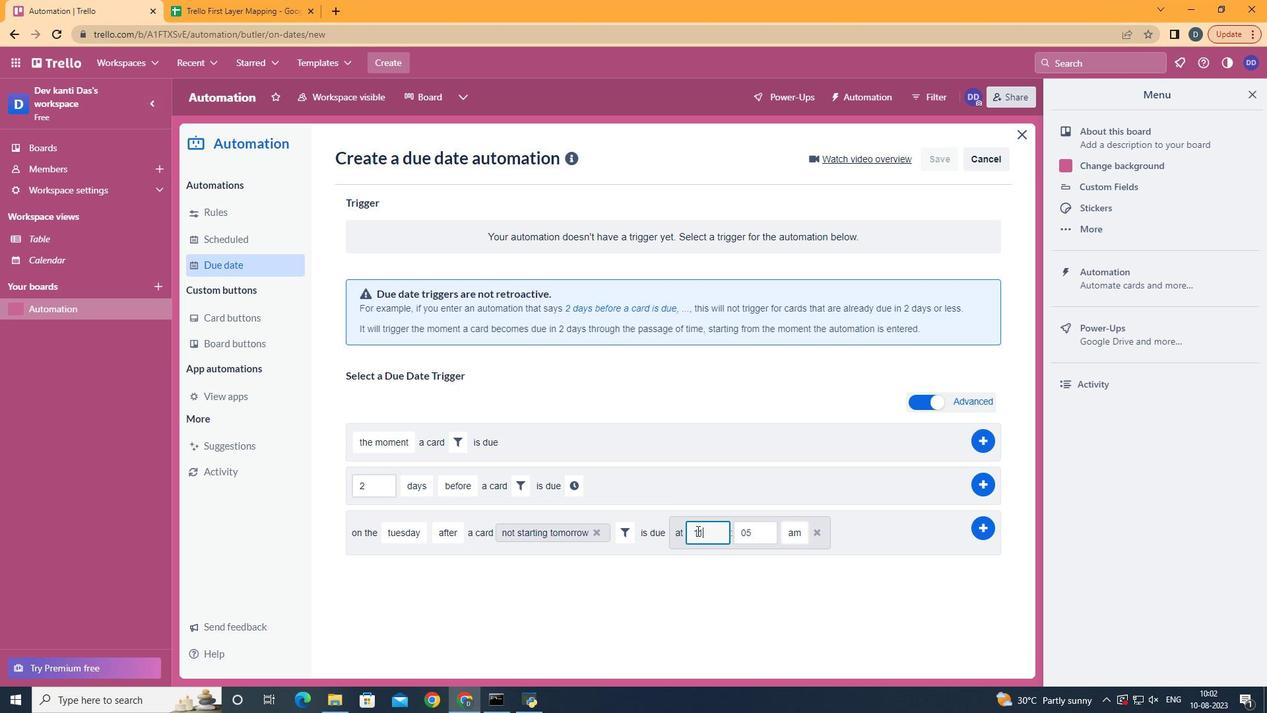 
Action: Mouse moved to (771, 525)
Screenshot: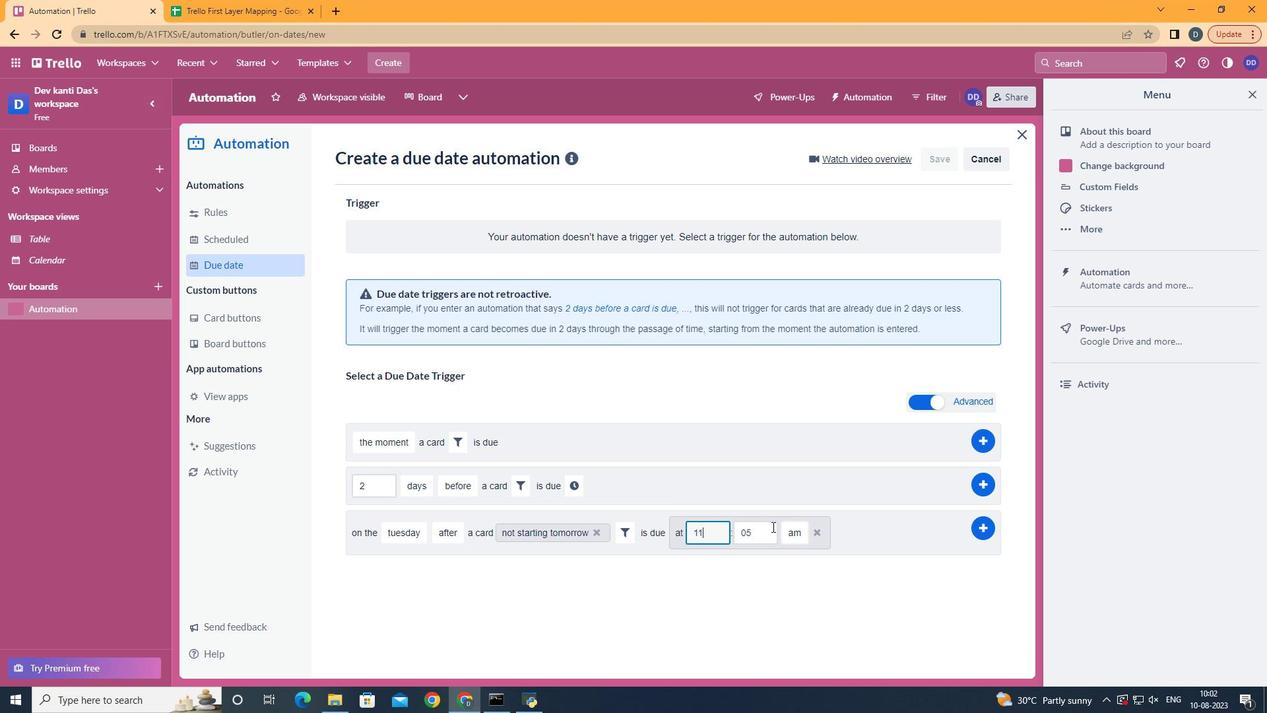 
Action: Mouse pressed left at (771, 525)
Screenshot: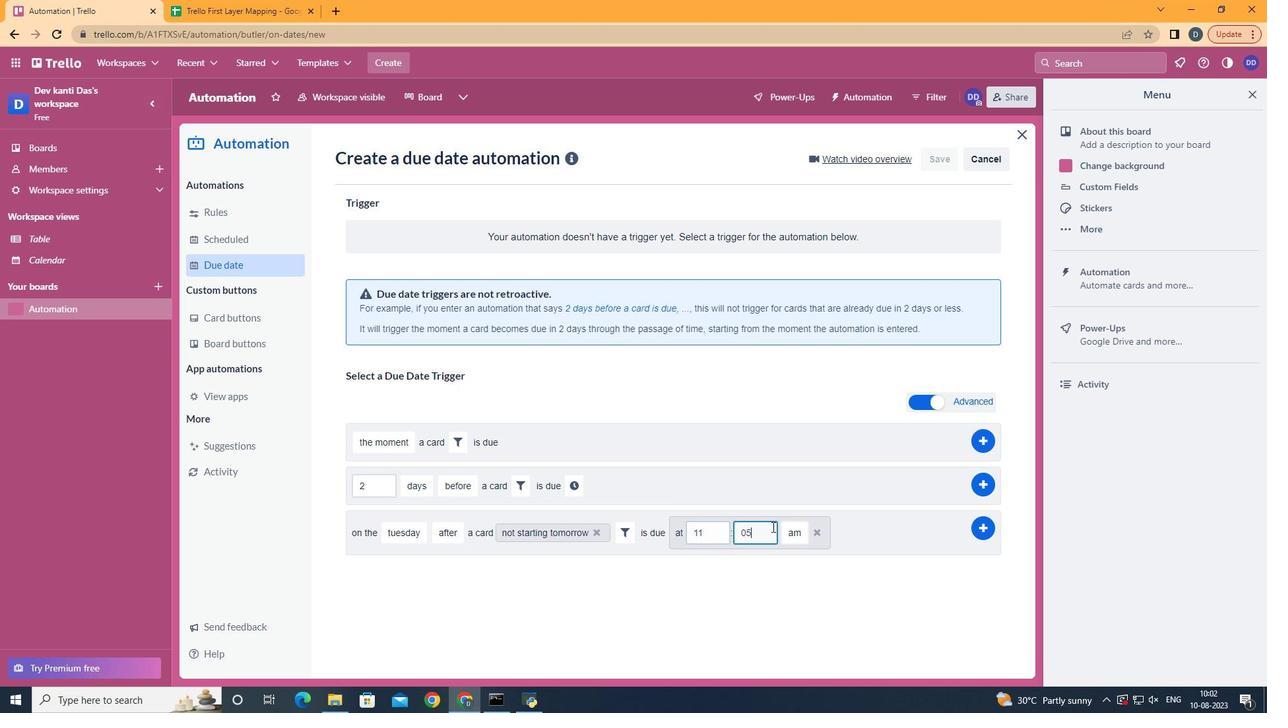
Action: Key pressed <Key.backspace>
Screenshot: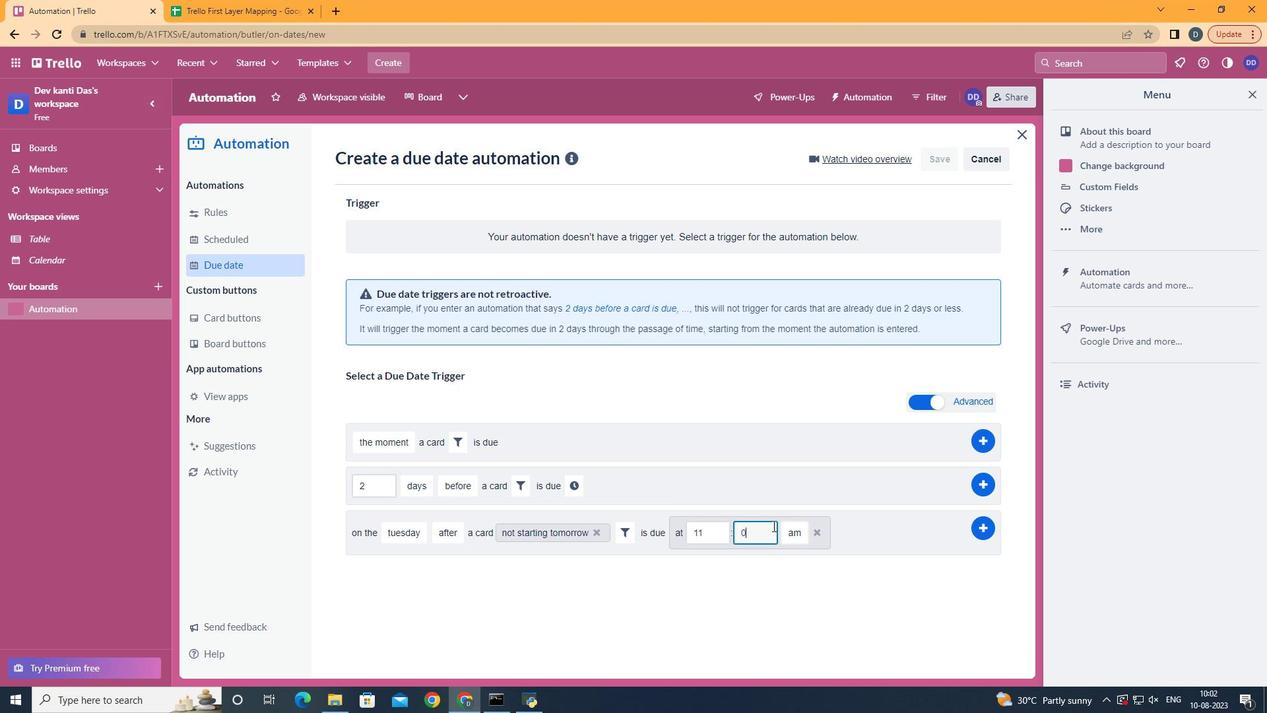 
Action: Mouse moved to (771, 524)
Screenshot: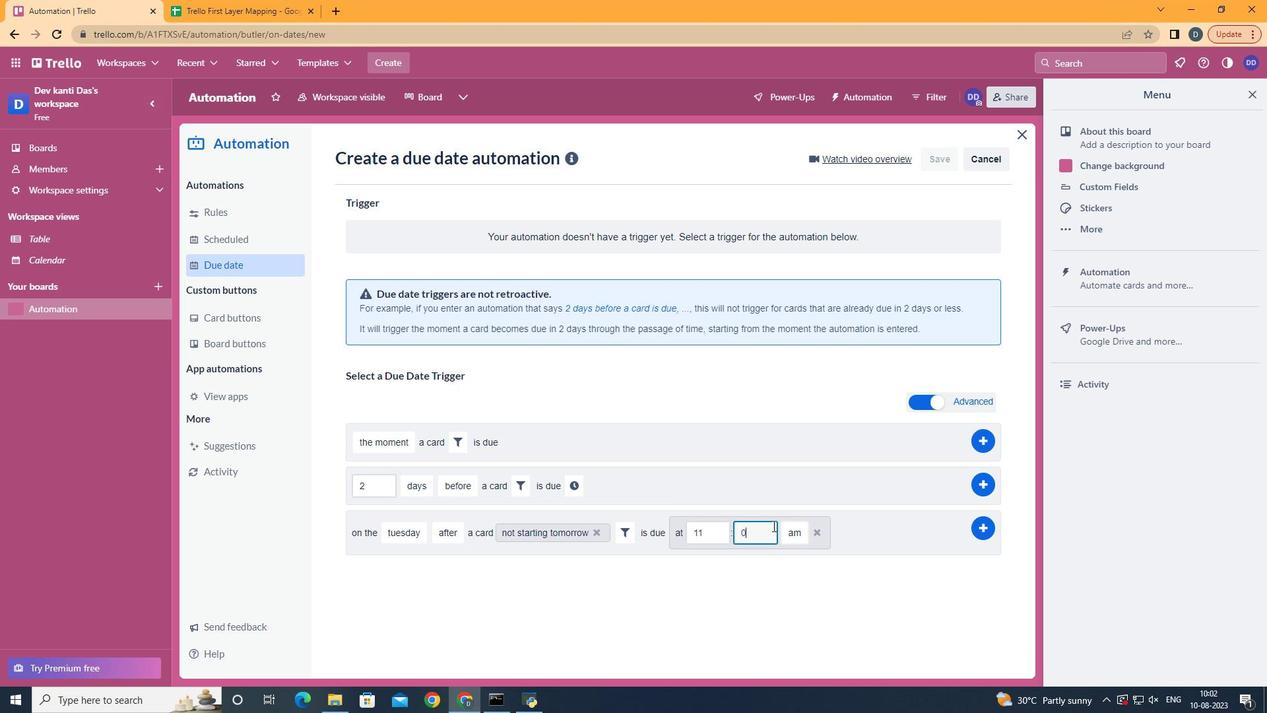 
Action: Key pressed 0
Screenshot: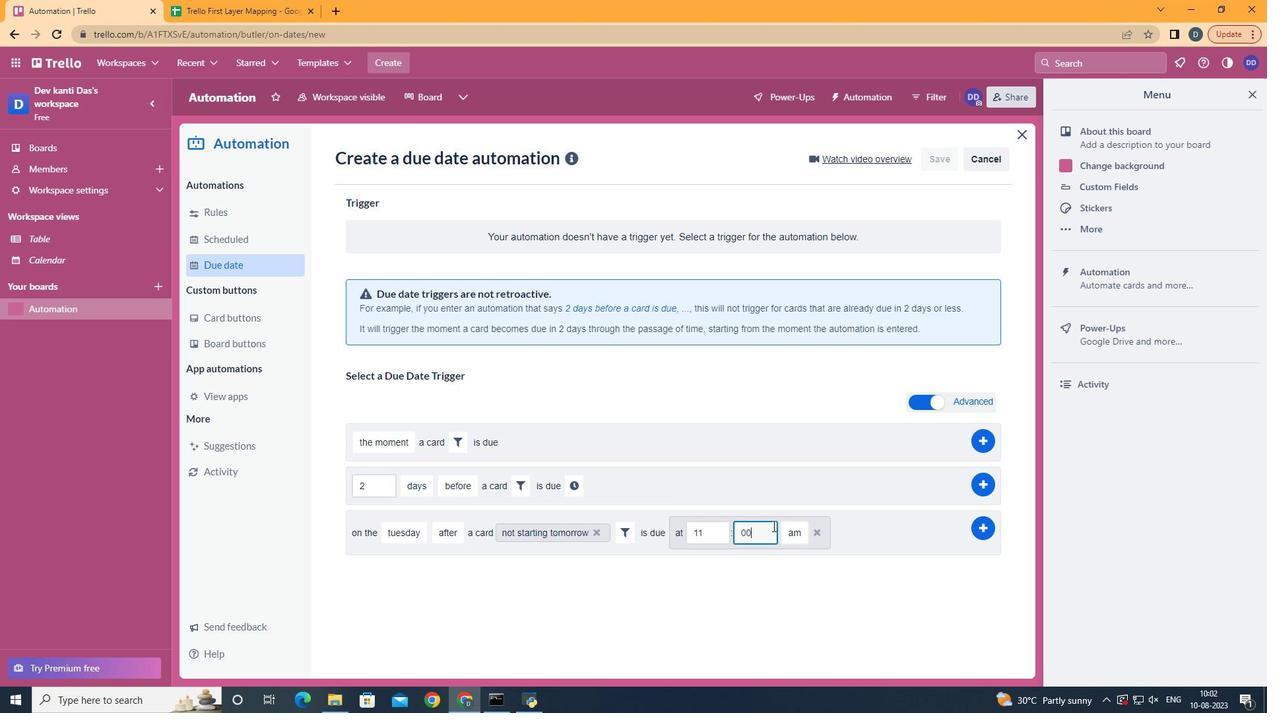 
Action: Mouse moved to (969, 522)
Screenshot: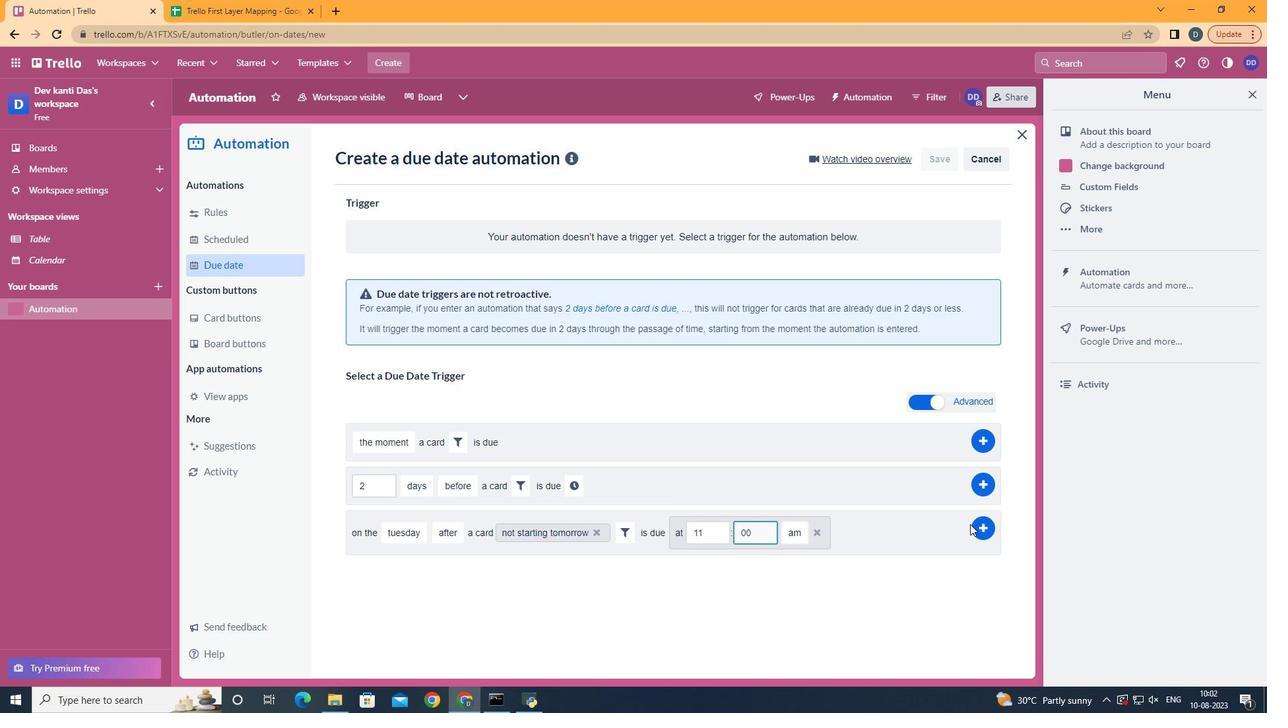 
Action: Mouse pressed left at (969, 522)
Screenshot: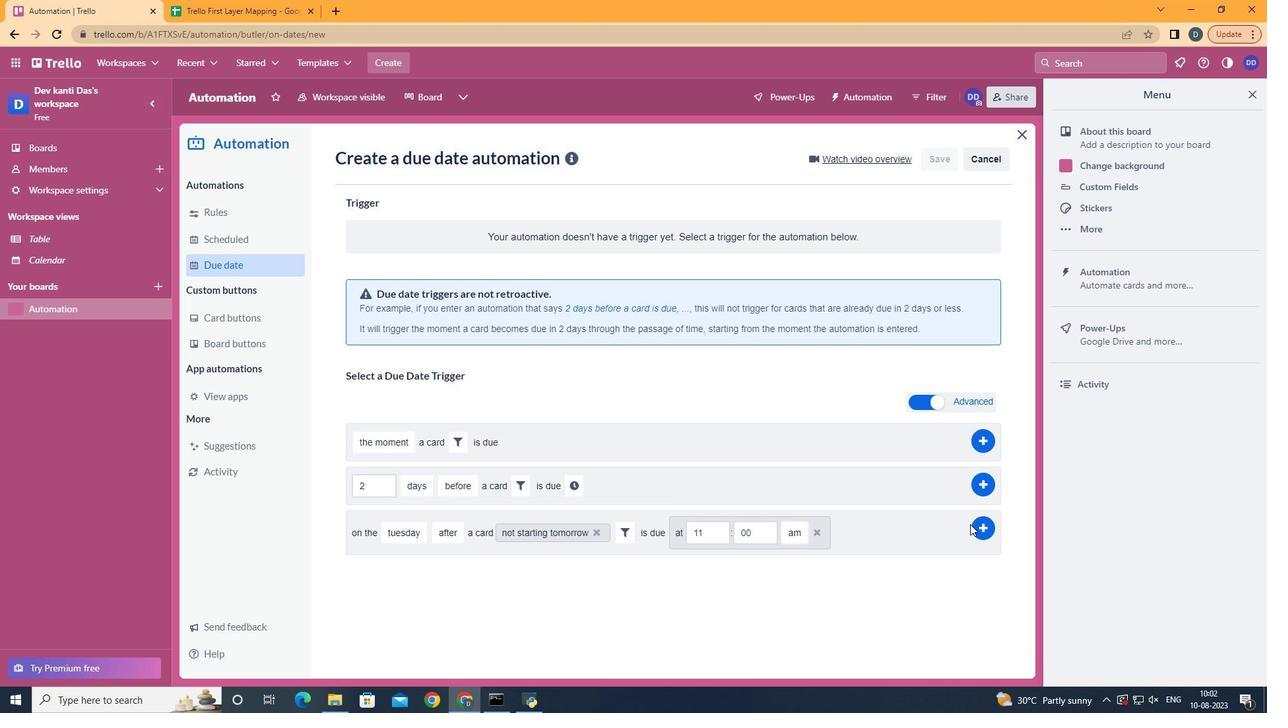 
Action: Mouse moved to (975, 527)
Screenshot: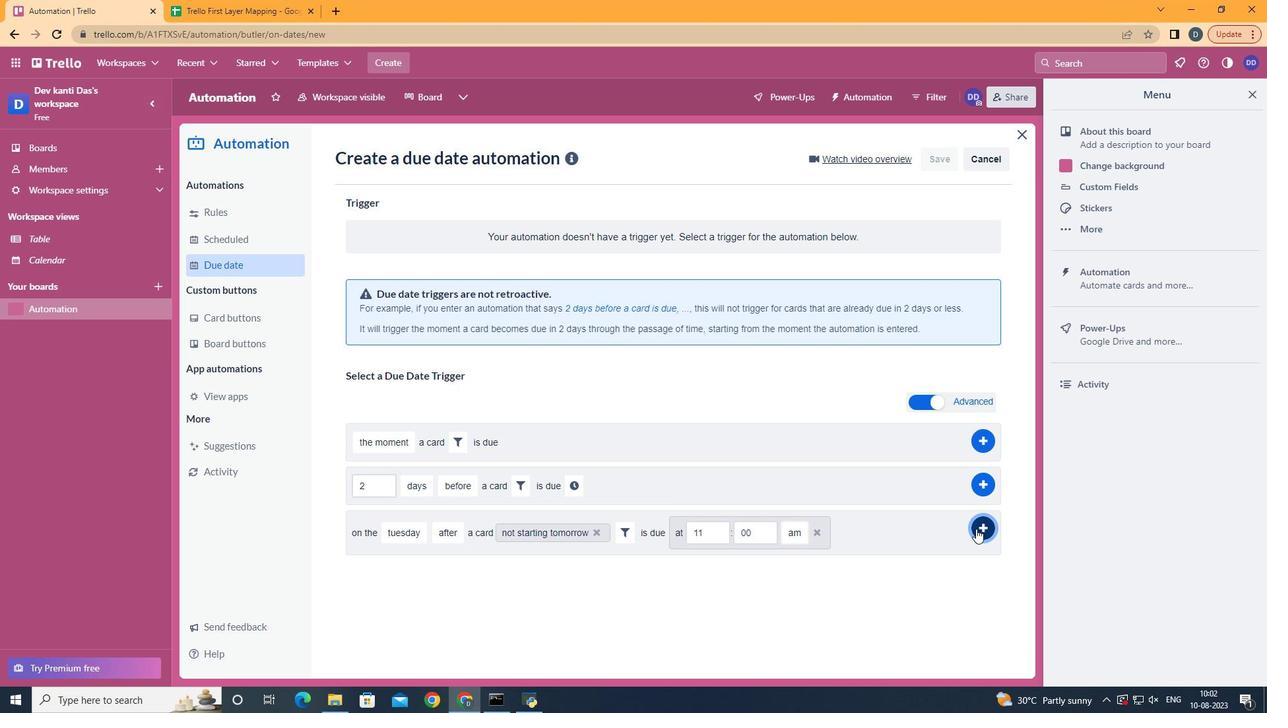 
Action: Mouse pressed left at (975, 527)
Screenshot: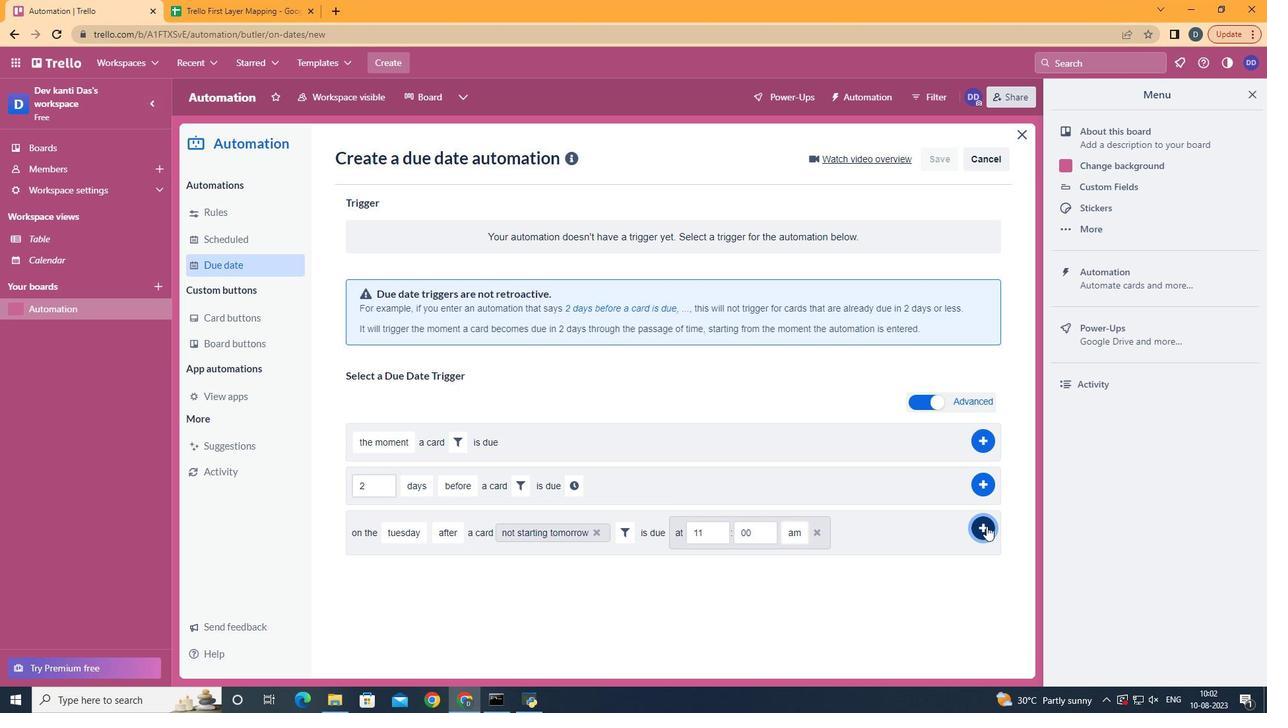 
Action: Mouse moved to (639, 264)
Screenshot: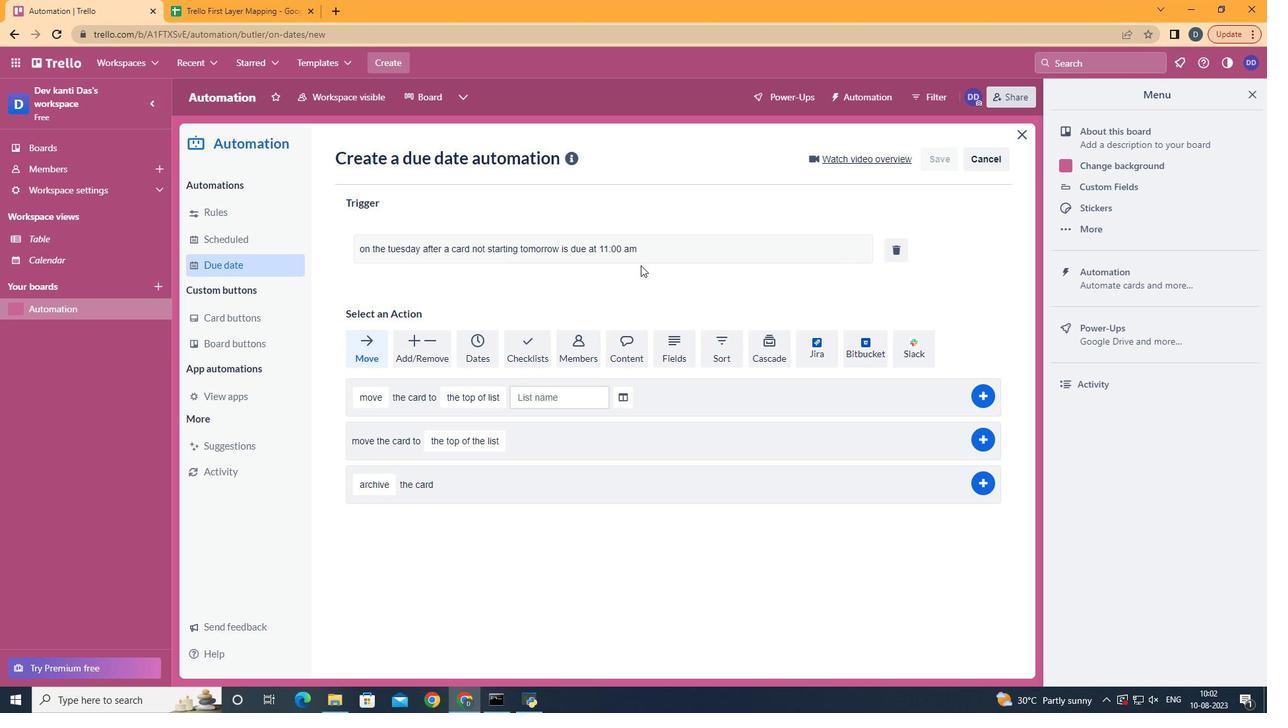 
